 Task: Create a due date automation trigger when advanced on, on the monday of the week before a card is due add content with a name or a description not starting with resume at 11:00 AM.
Action: Mouse moved to (899, 279)
Screenshot: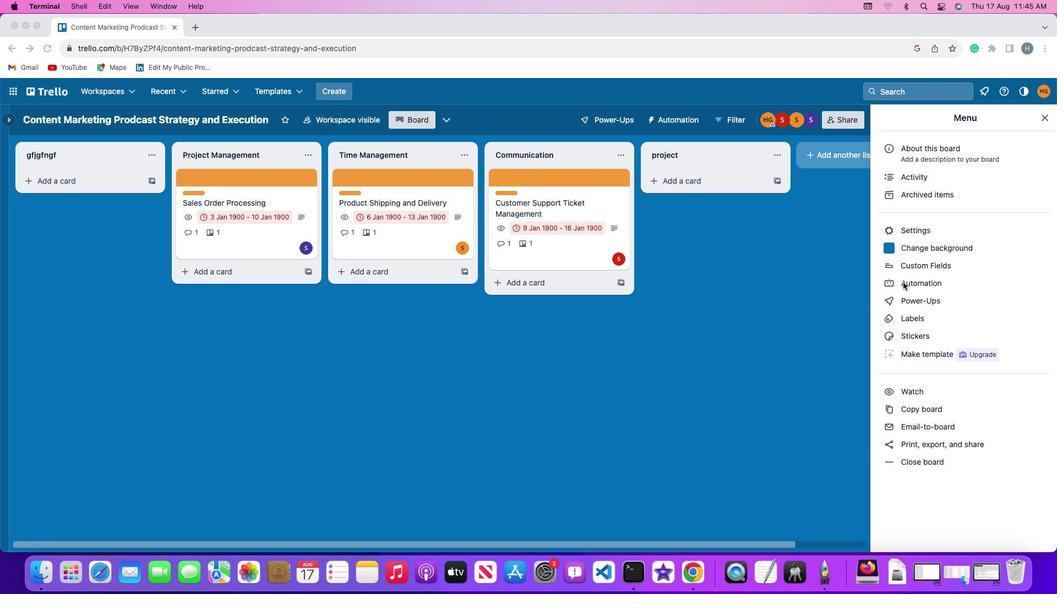 
Action: Mouse pressed left at (899, 279)
Screenshot: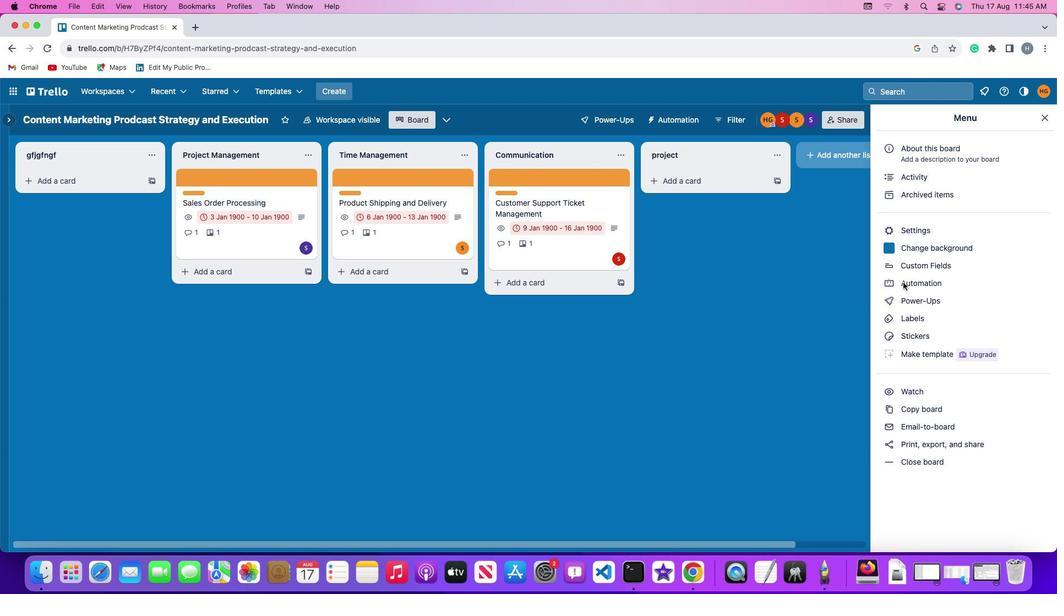 
Action: Mouse pressed left at (899, 279)
Screenshot: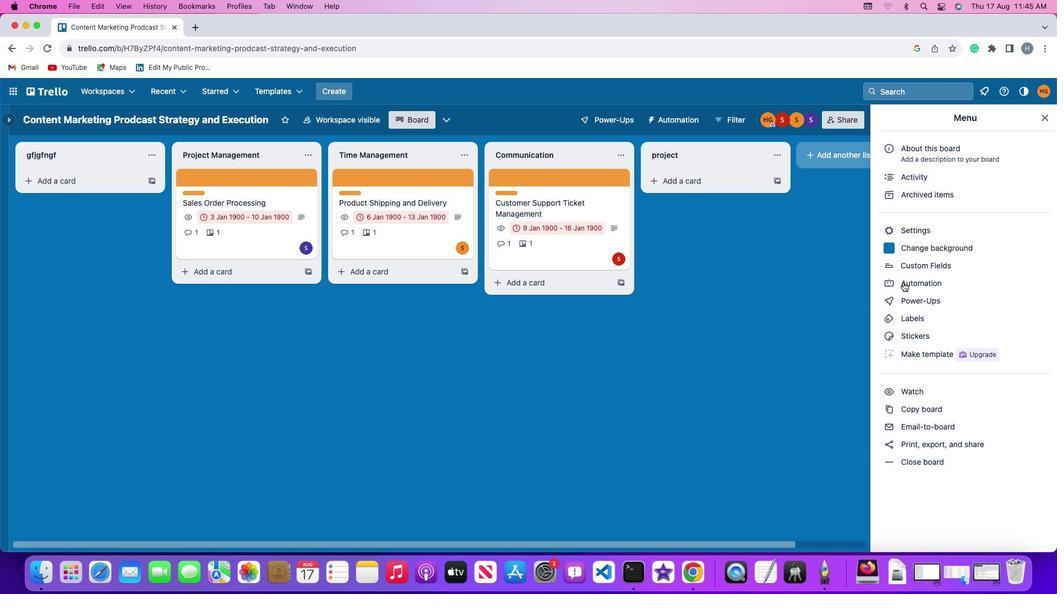 
Action: Mouse moved to (60, 258)
Screenshot: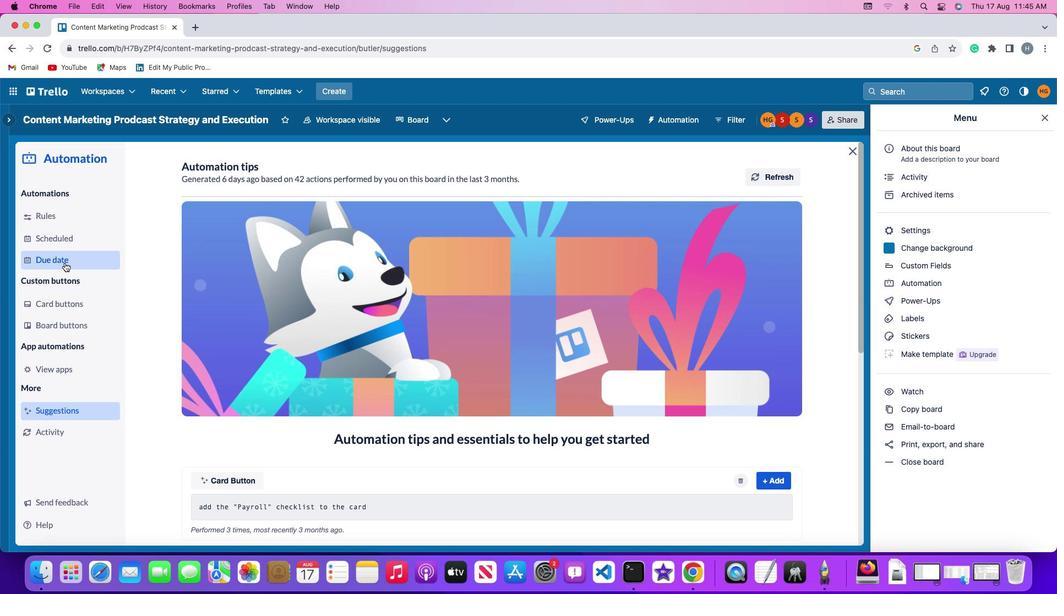 
Action: Mouse pressed left at (60, 258)
Screenshot: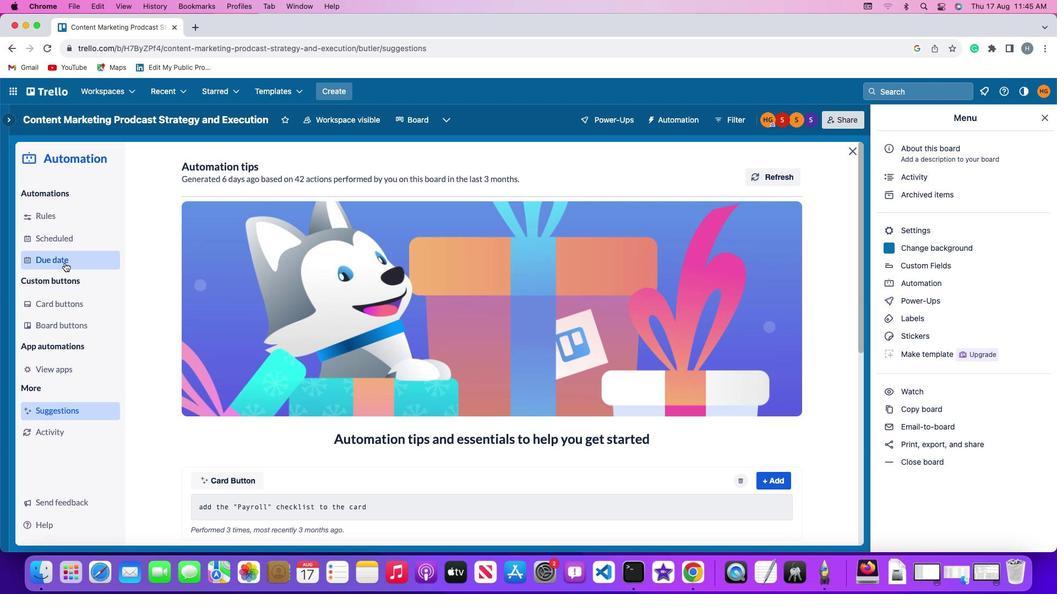 
Action: Mouse moved to (765, 166)
Screenshot: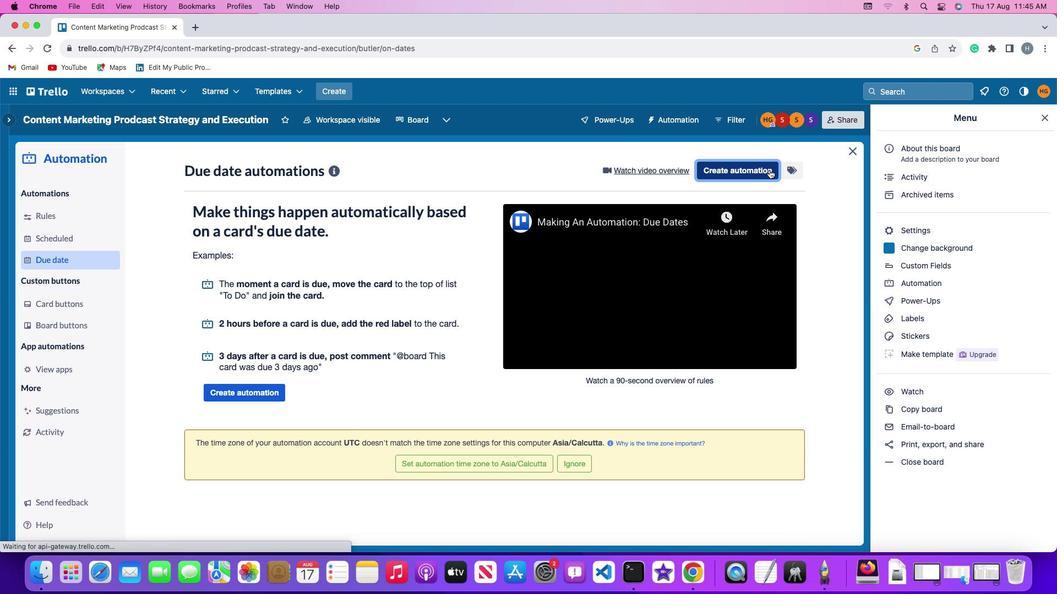 
Action: Mouse pressed left at (765, 166)
Screenshot: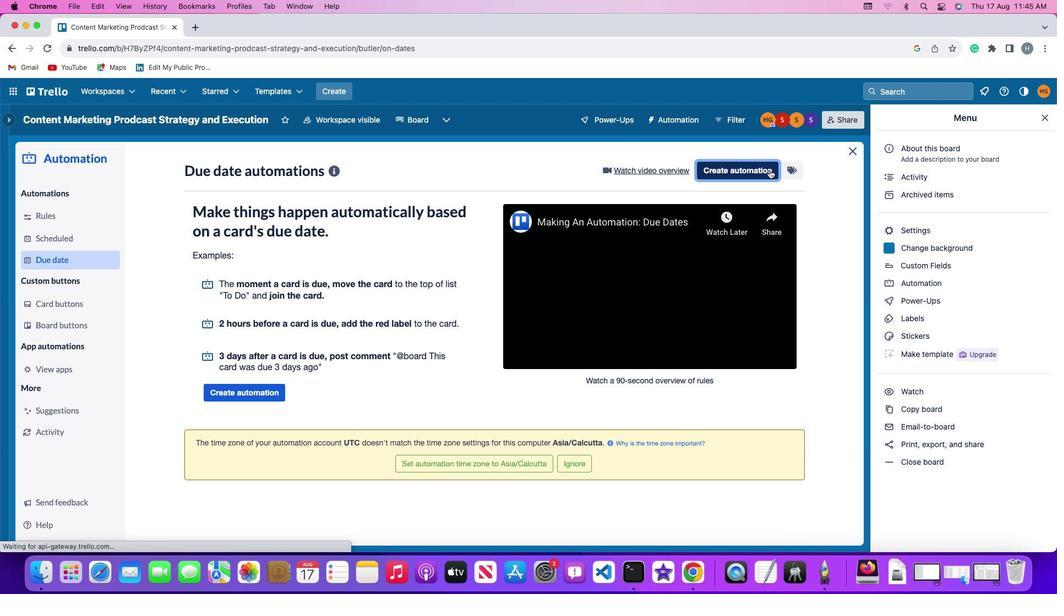 
Action: Mouse moved to (203, 269)
Screenshot: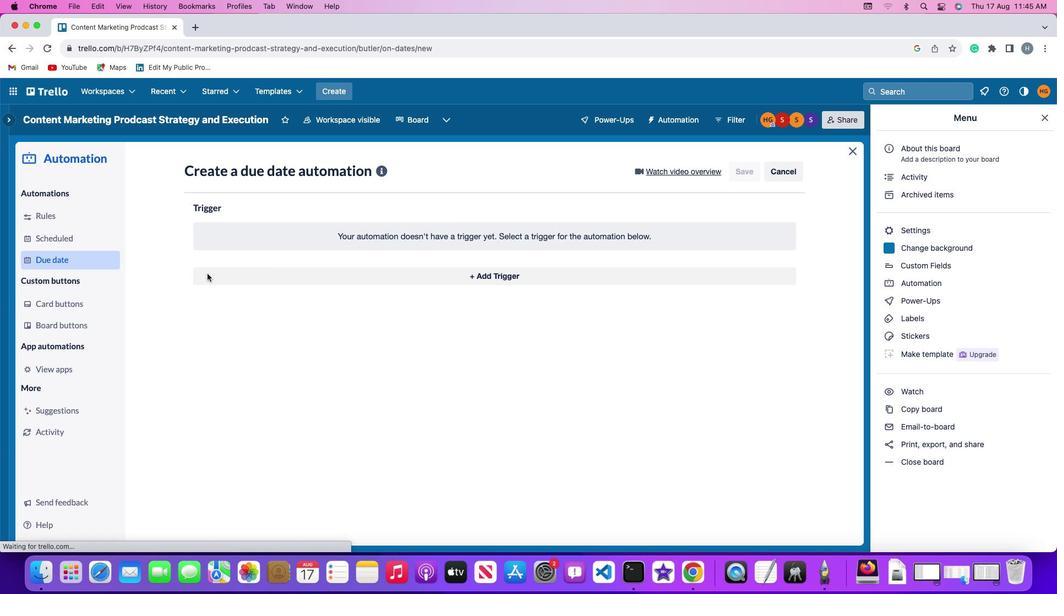 
Action: Mouse pressed left at (203, 269)
Screenshot: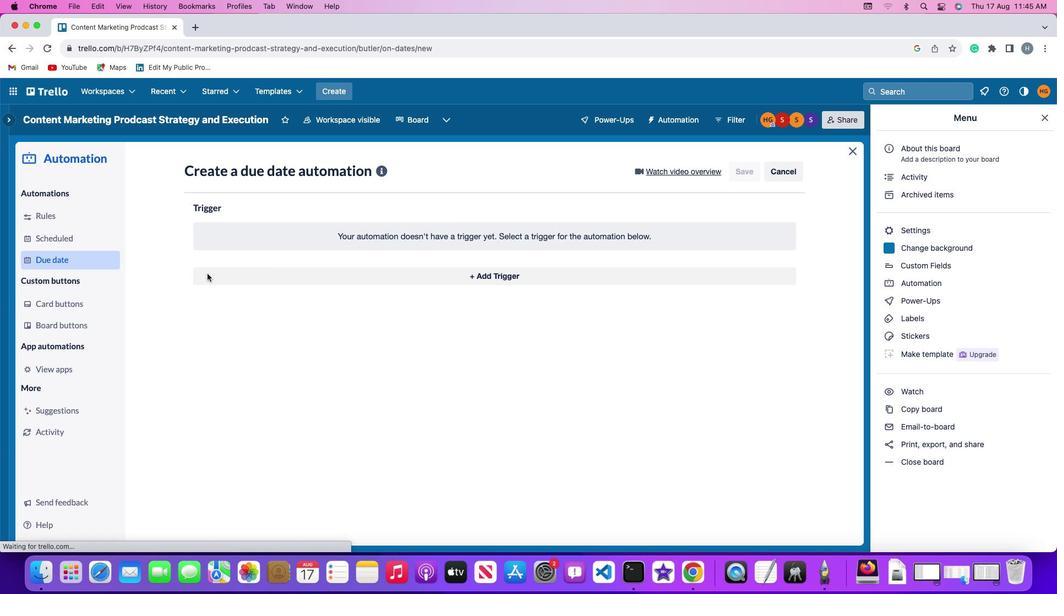 
Action: Mouse moved to (251, 477)
Screenshot: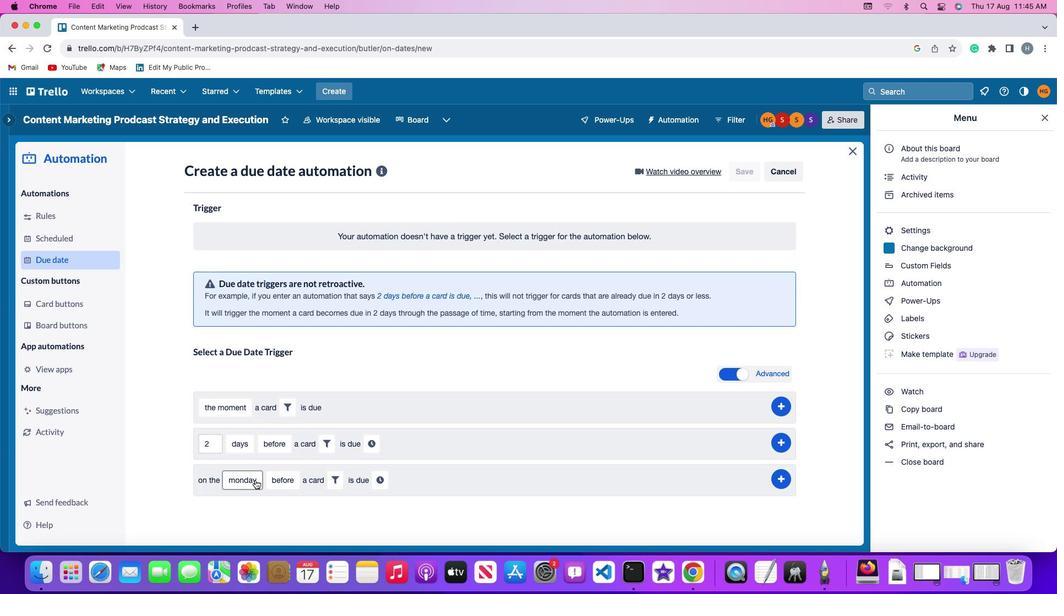 
Action: Mouse pressed left at (251, 477)
Screenshot: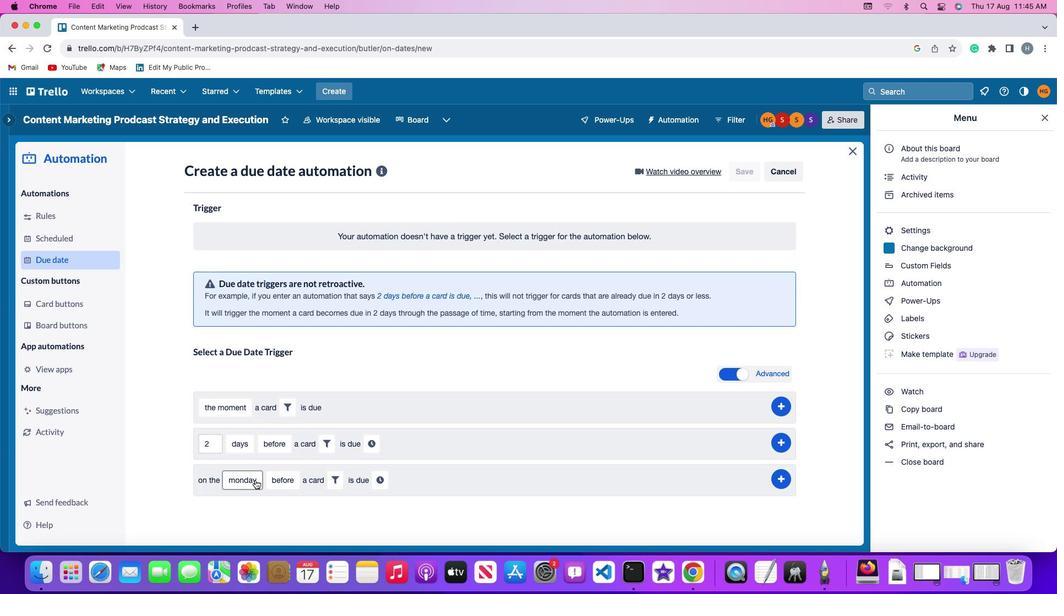
Action: Mouse moved to (257, 324)
Screenshot: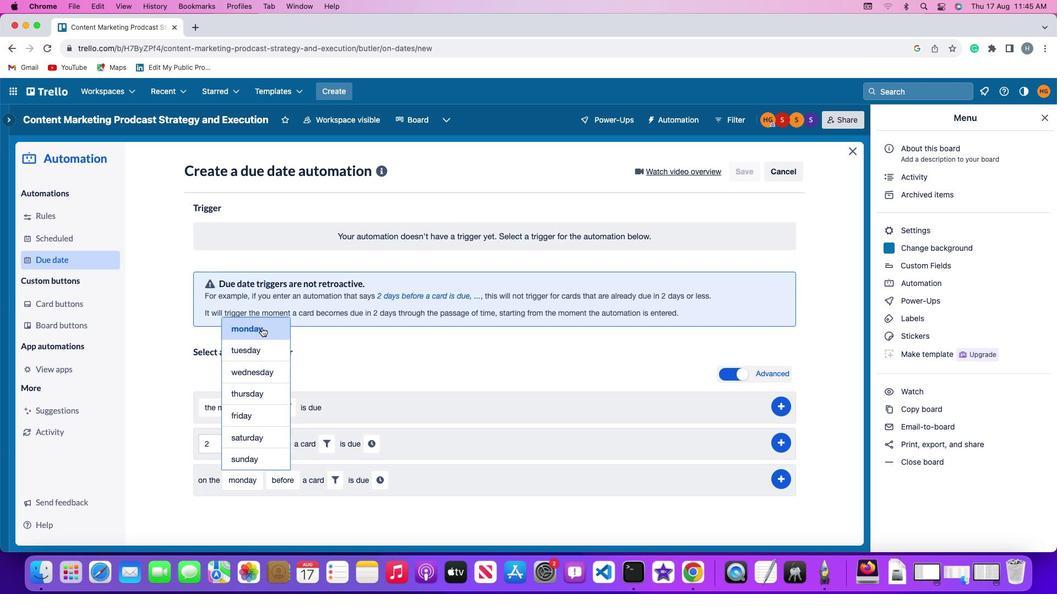 
Action: Mouse pressed left at (257, 324)
Screenshot: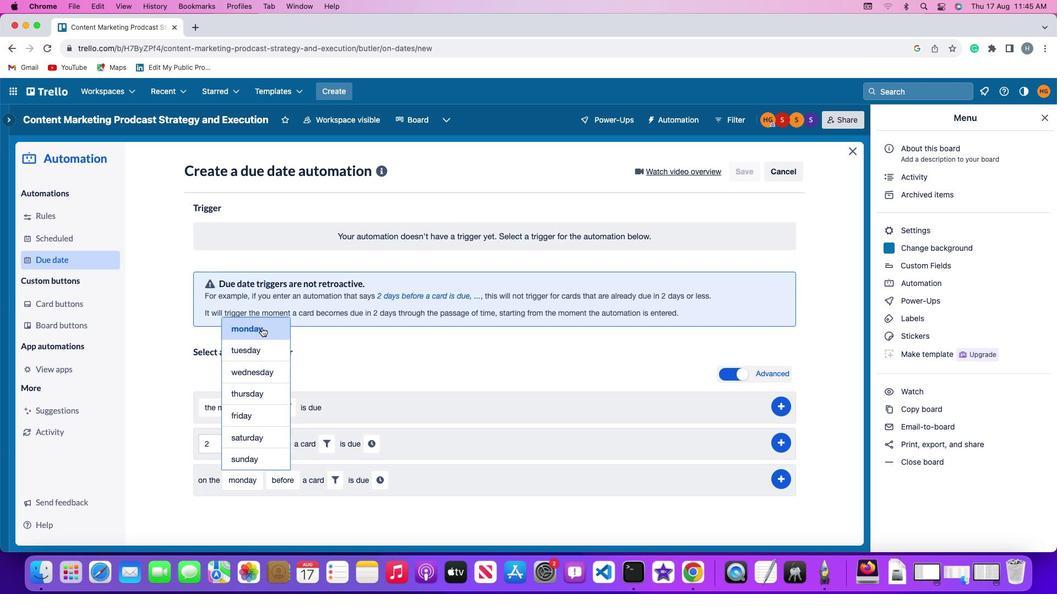 
Action: Mouse moved to (285, 481)
Screenshot: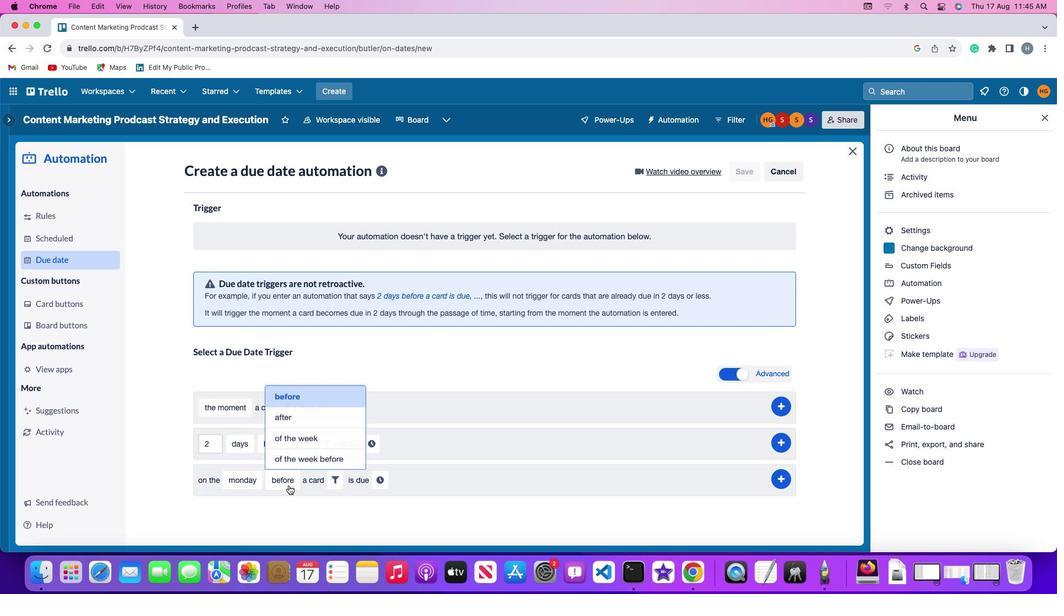 
Action: Mouse pressed left at (285, 481)
Screenshot: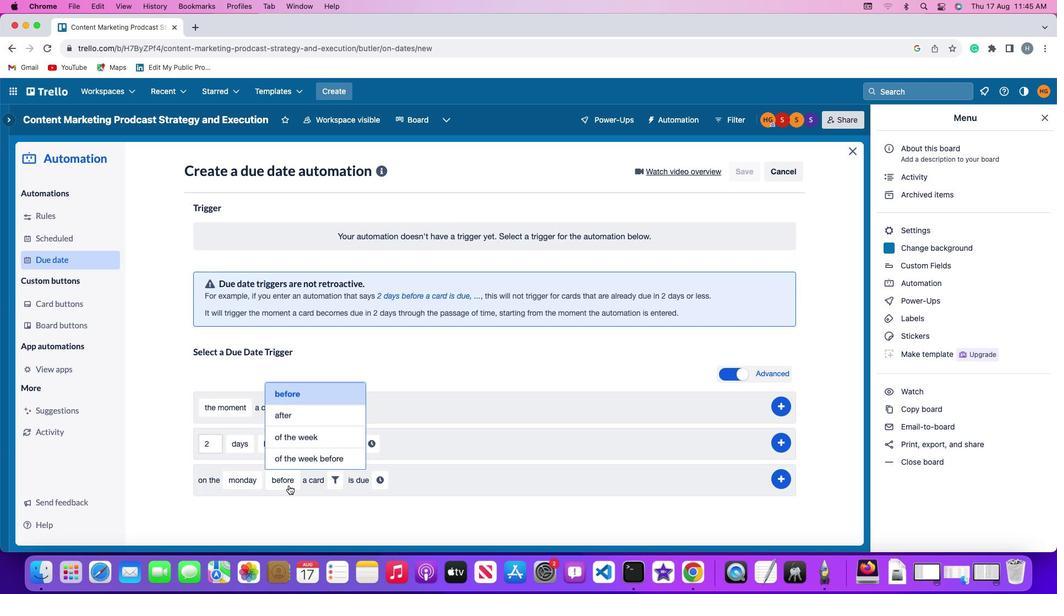 
Action: Mouse moved to (290, 453)
Screenshot: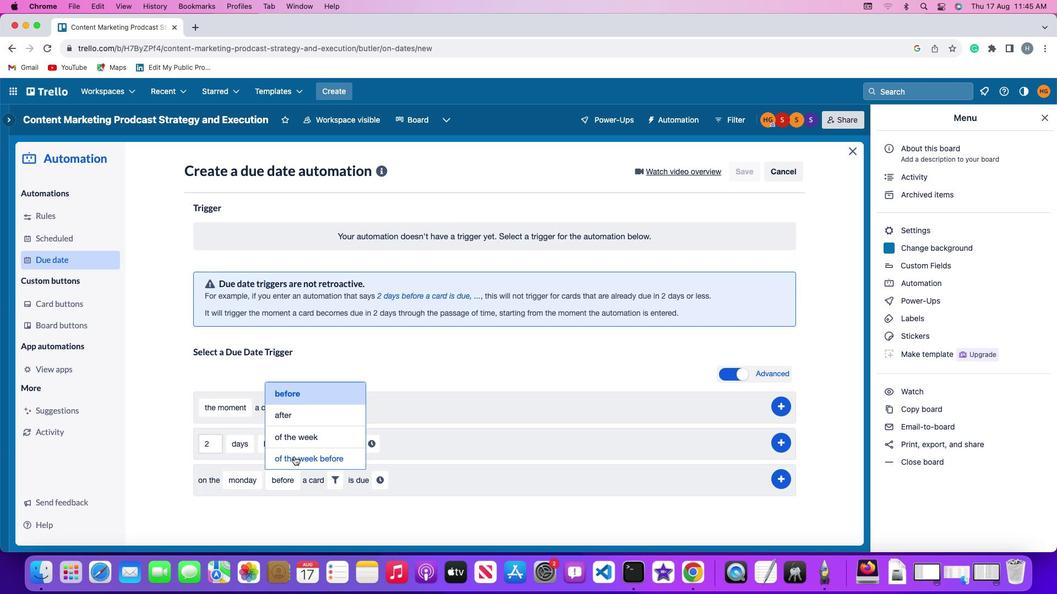 
Action: Mouse pressed left at (290, 453)
Screenshot: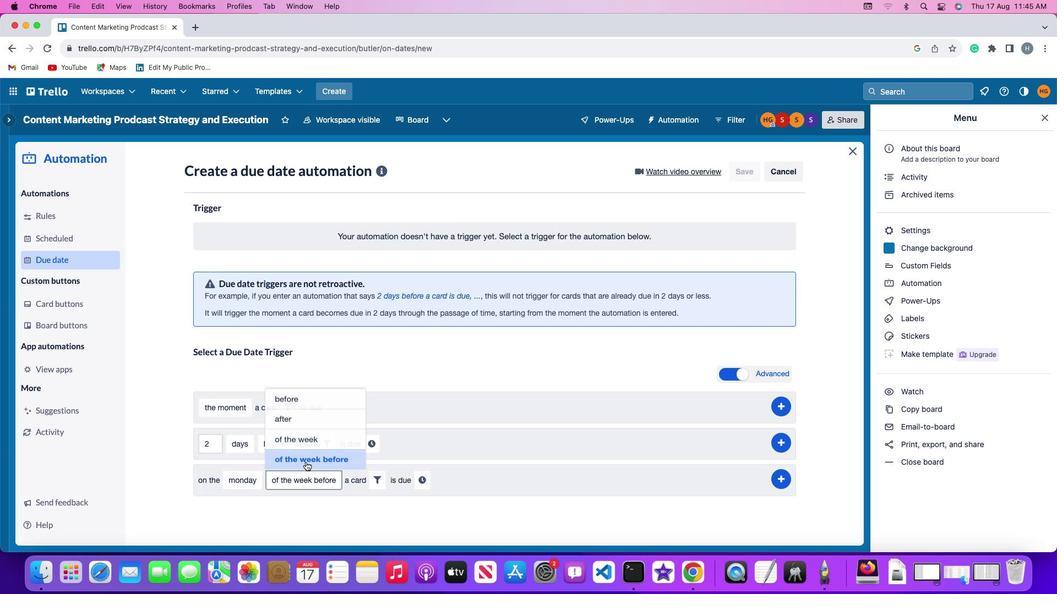 
Action: Mouse moved to (372, 475)
Screenshot: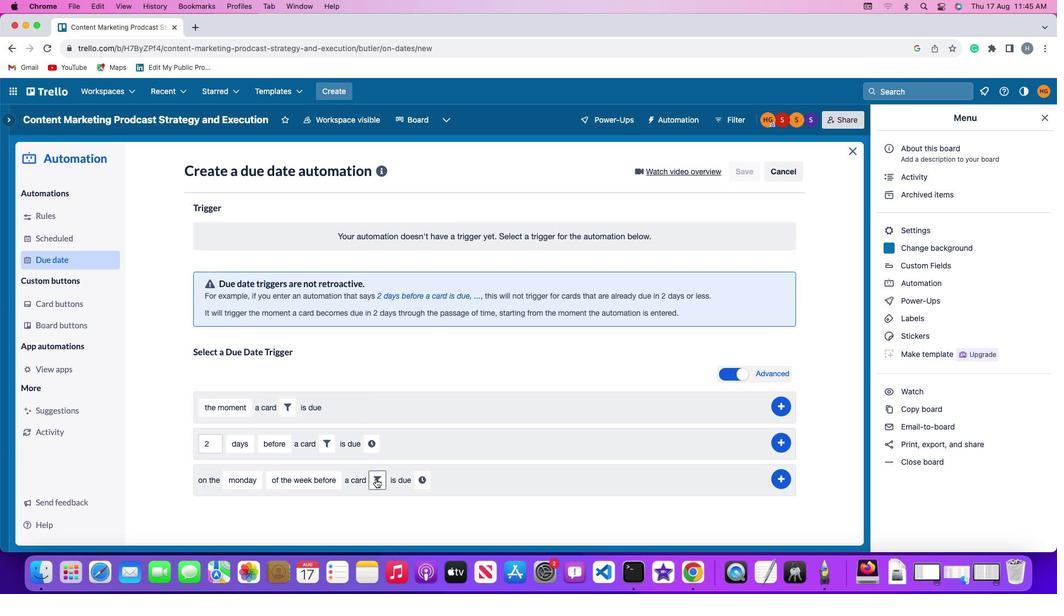 
Action: Mouse pressed left at (372, 475)
Screenshot: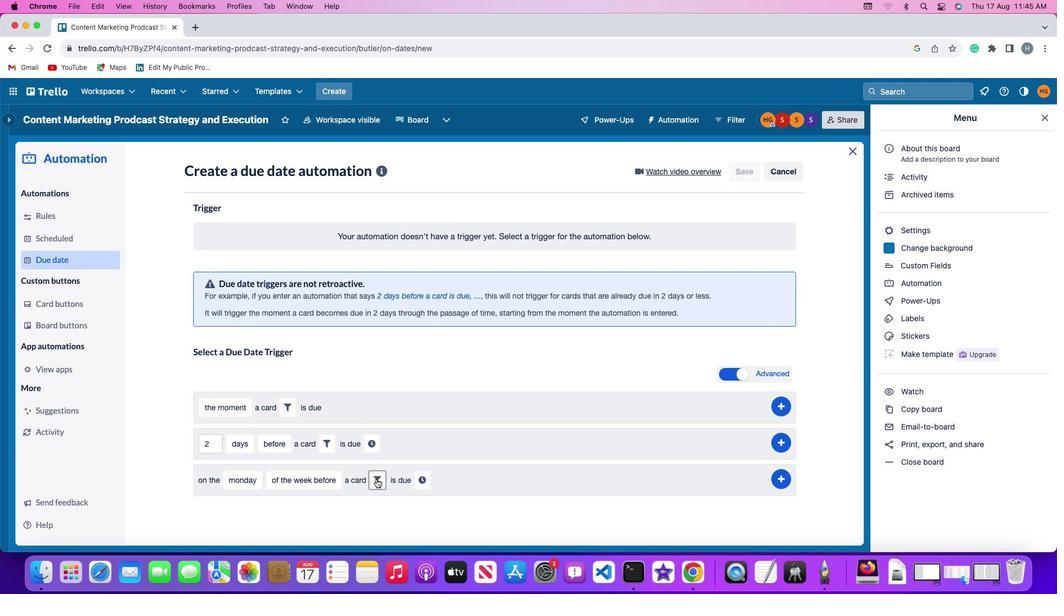 
Action: Mouse moved to (501, 510)
Screenshot: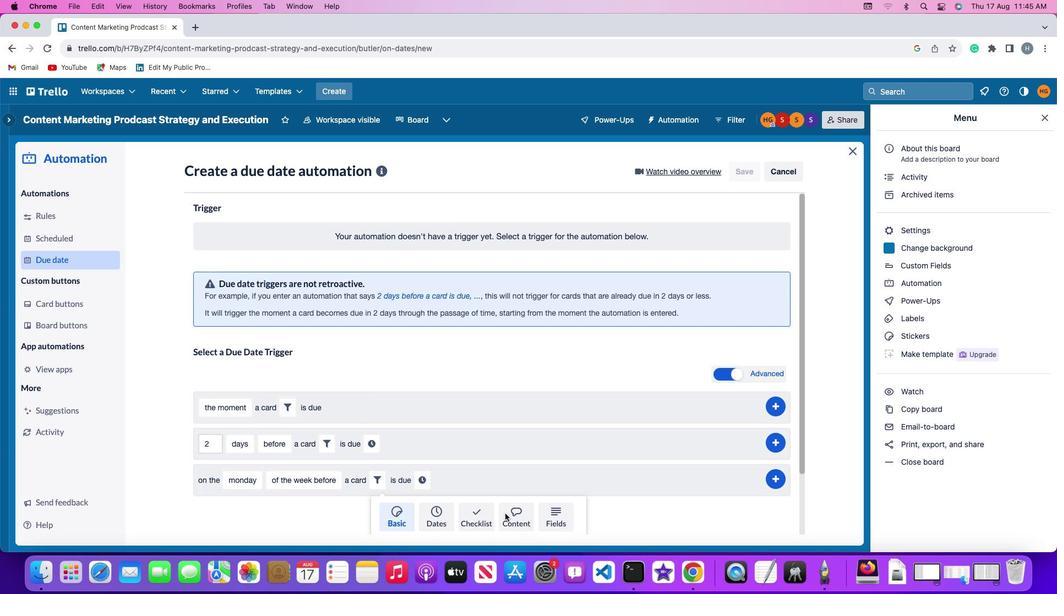 
Action: Mouse pressed left at (501, 510)
Screenshot: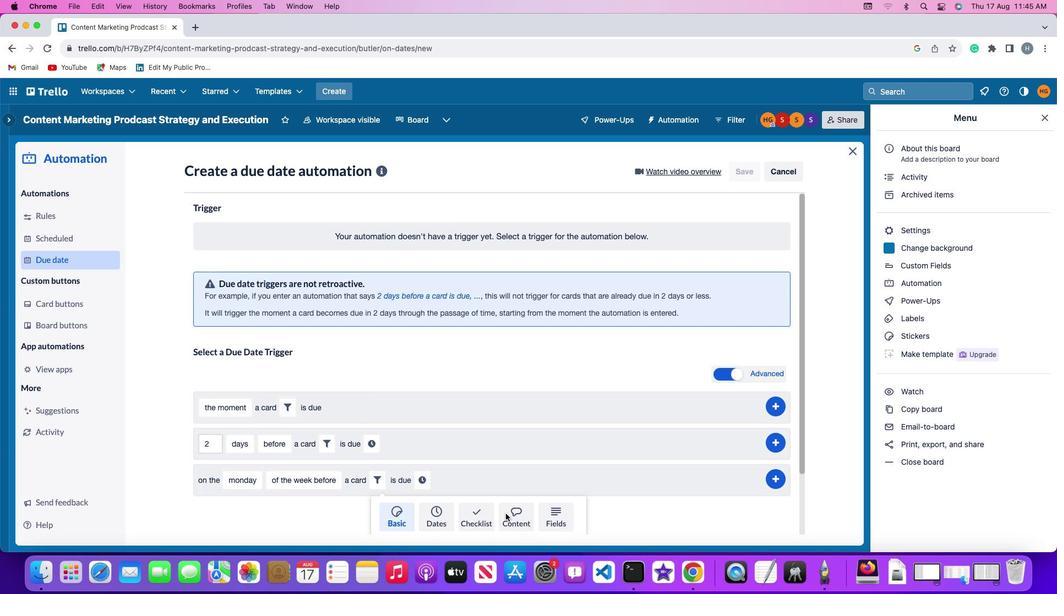 
Action: Mouse moved to (414, 507)
Screenshot: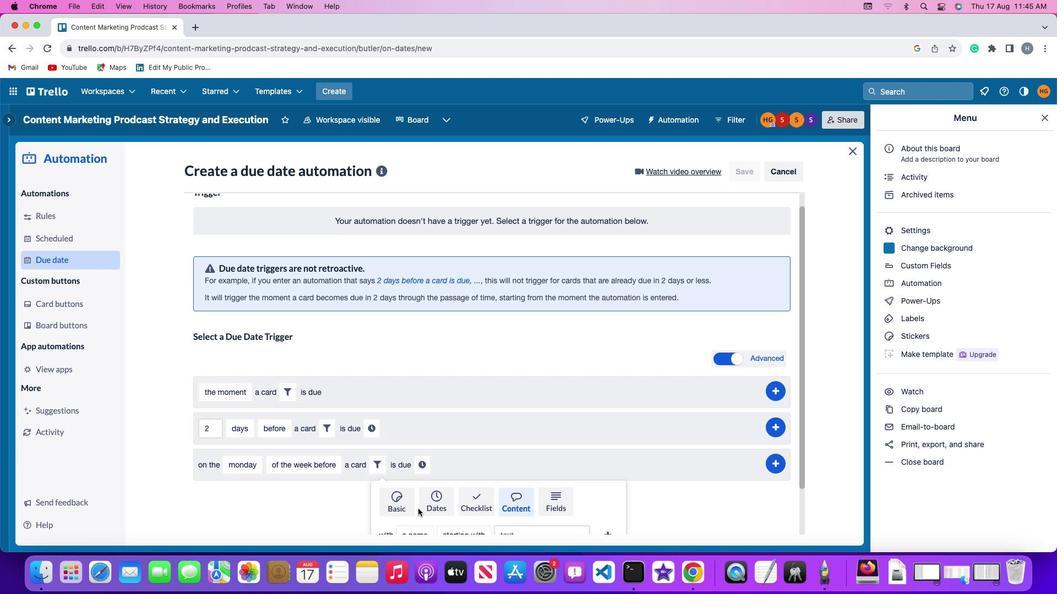 
Action: Mouse scrolled (414, 507) with delta (-3, -3)
Screenshot: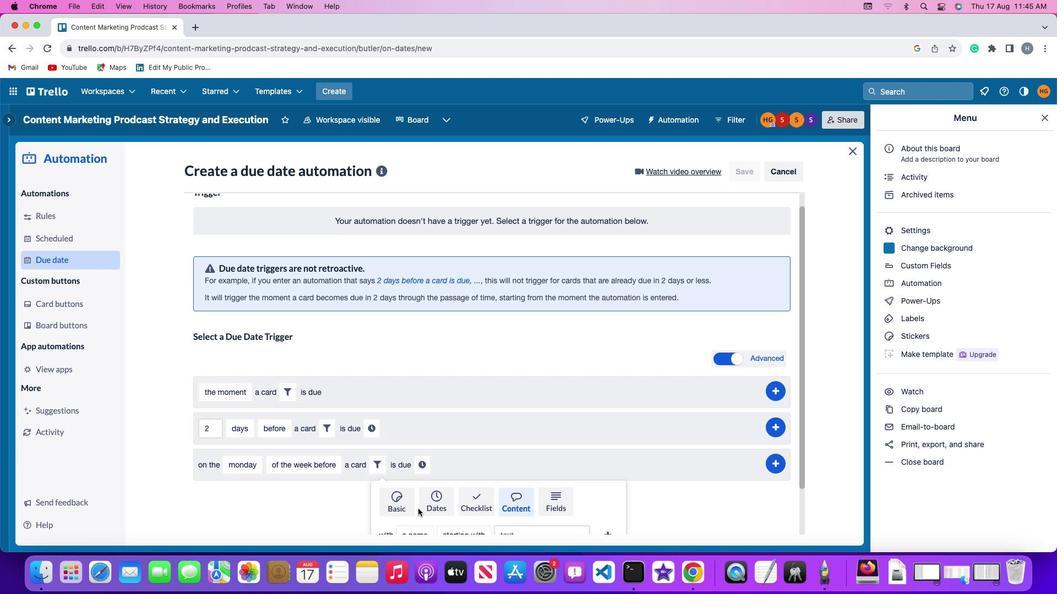 
Action: Mouse scrolled (414, 507) with delta (-3, -3)
Screenshot: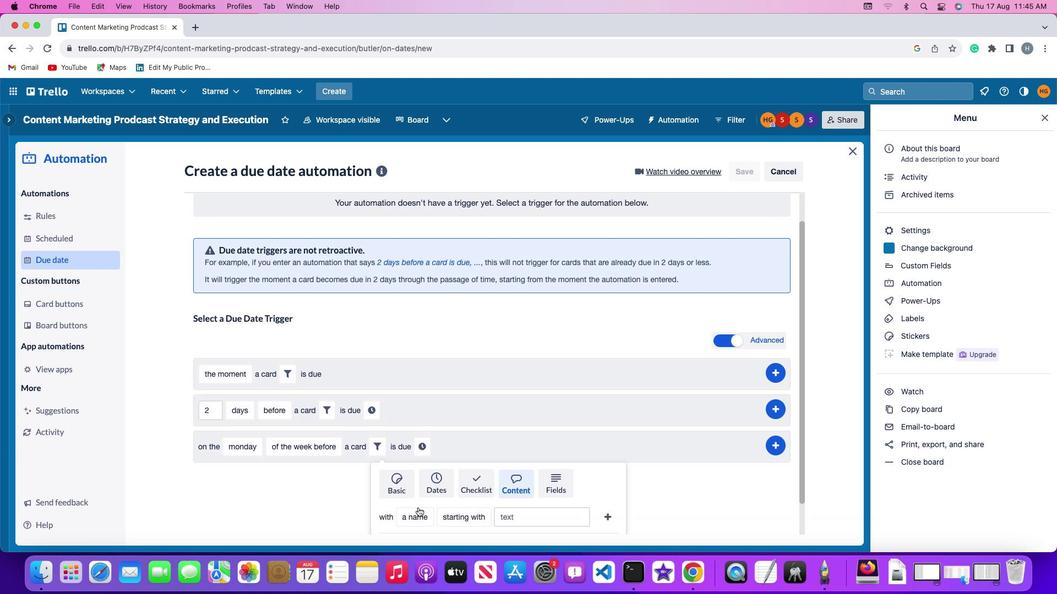 
Action: Mouse scrolled (414, 507) with delta (-3, -4)
Screenshot: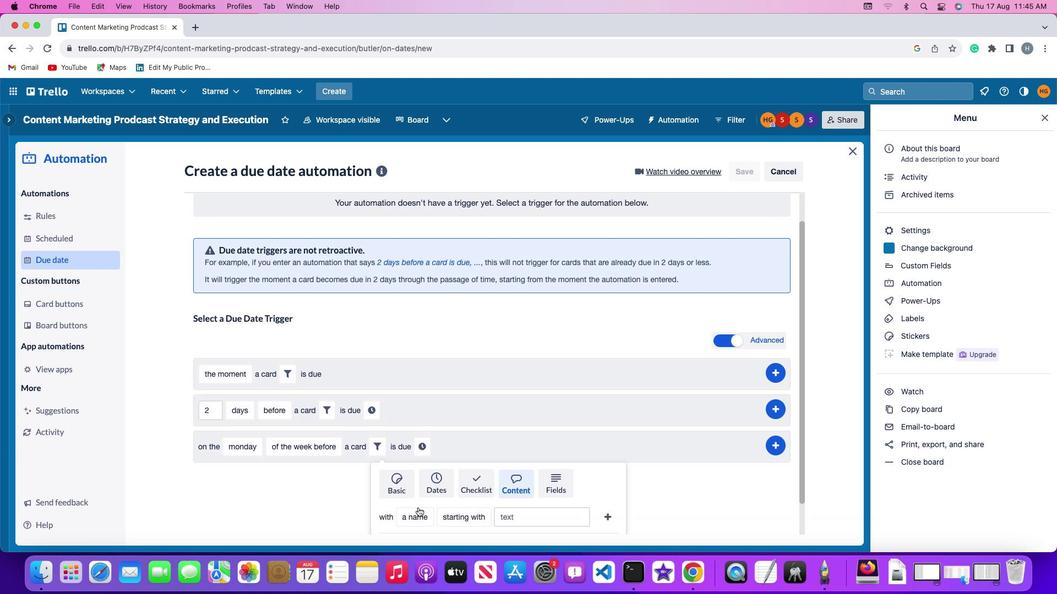 
Action: Mouse moved to (407, 479)
Screenshot: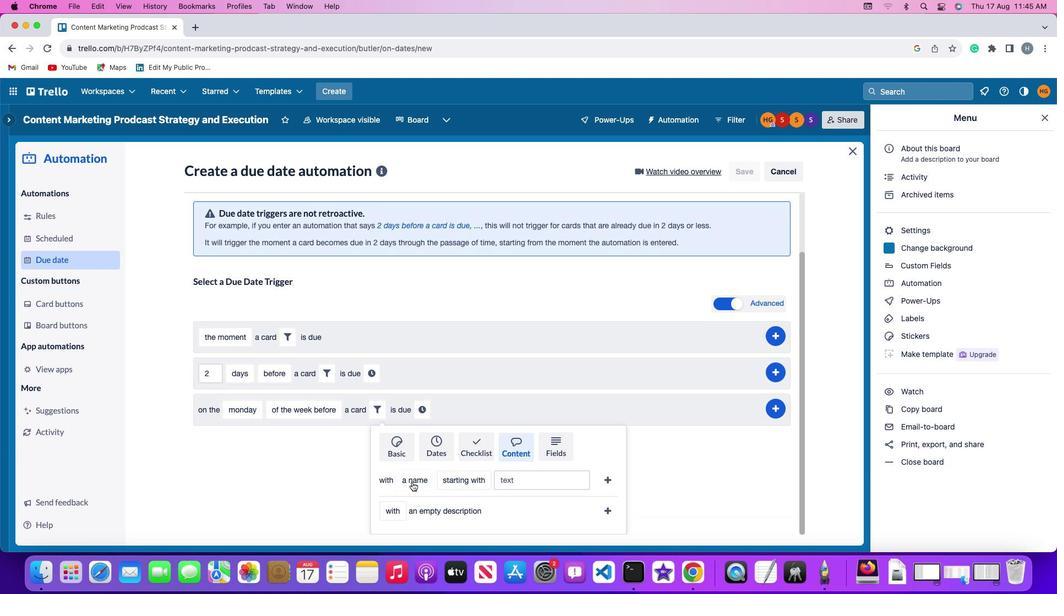 
Action: Mouse pressed left at (407, 479)
Screenshot: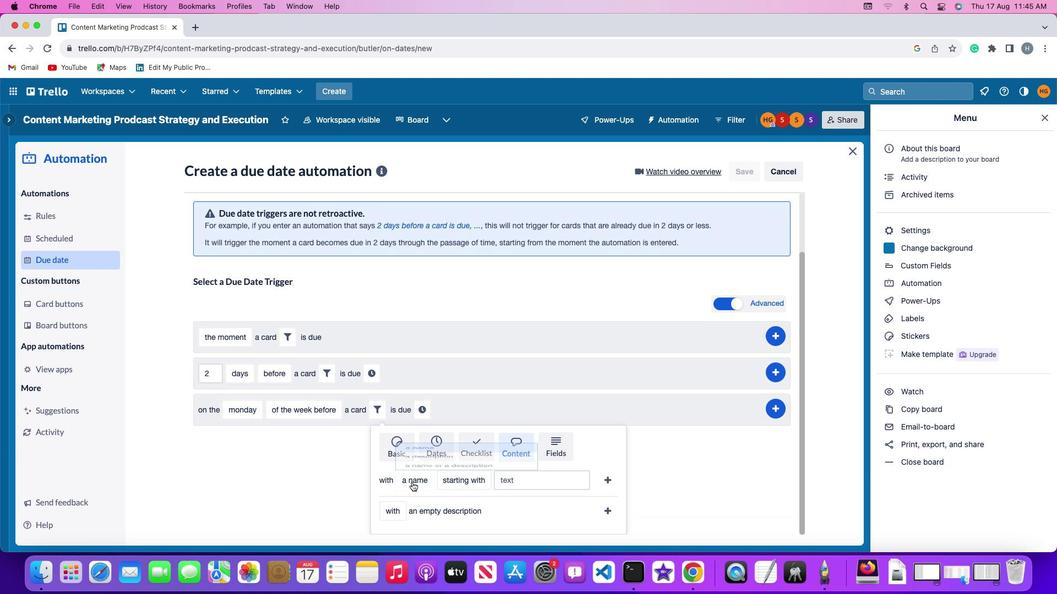 
Action: Mouse moved to (413, 458)
Screenshot: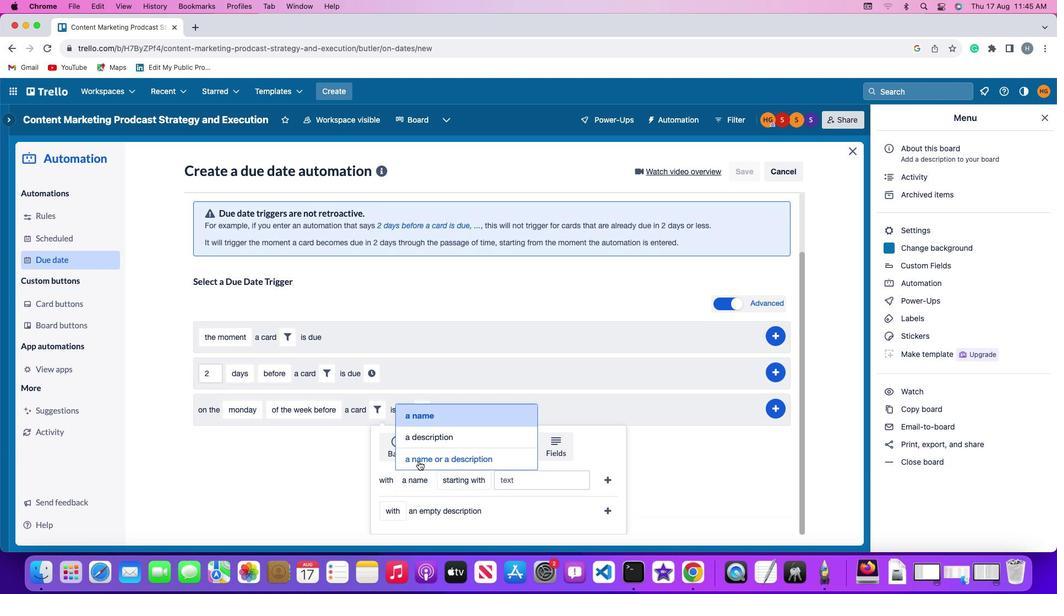 
Action: Mouse pressed left at (413, 458)
Screenshot: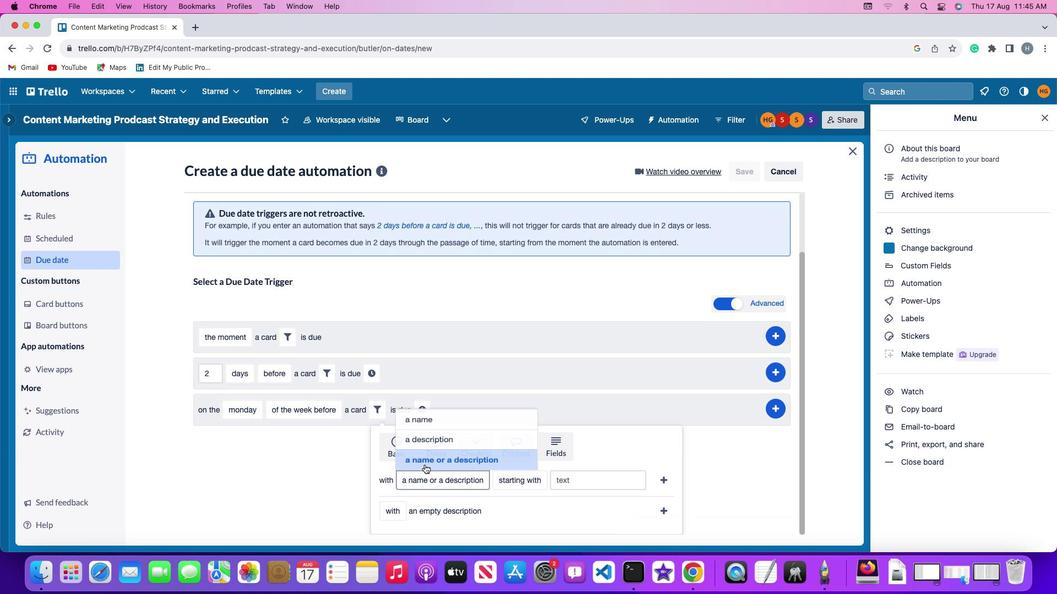 
Action: Mouse moved to (499, 477)
Screenshot: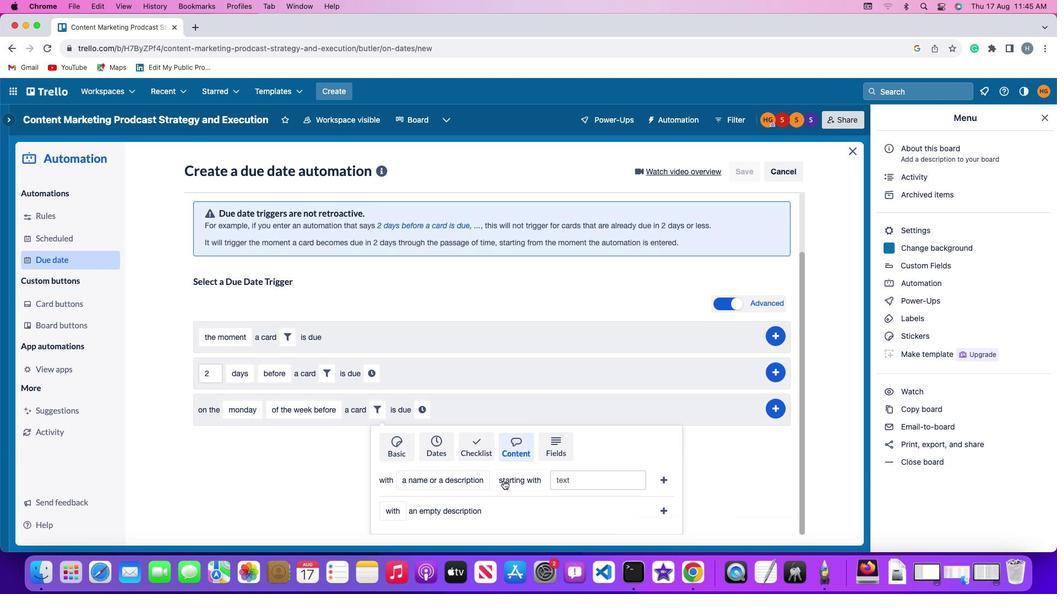 
Action: Mouse pressed left at (499, 477)
Screenshot: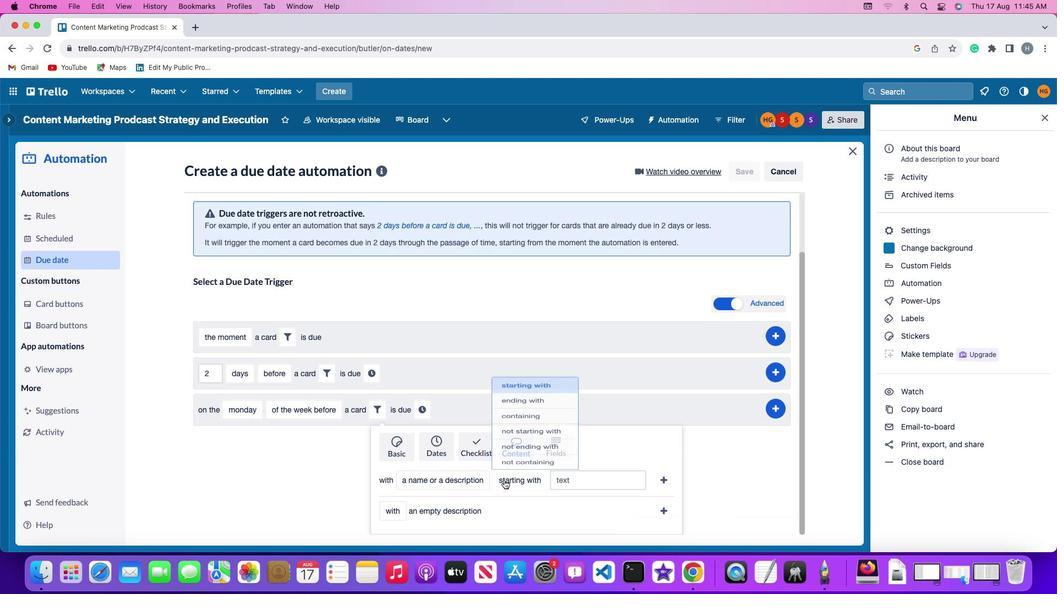 
Action: Mouse moved to (516, 412)
Screenshot: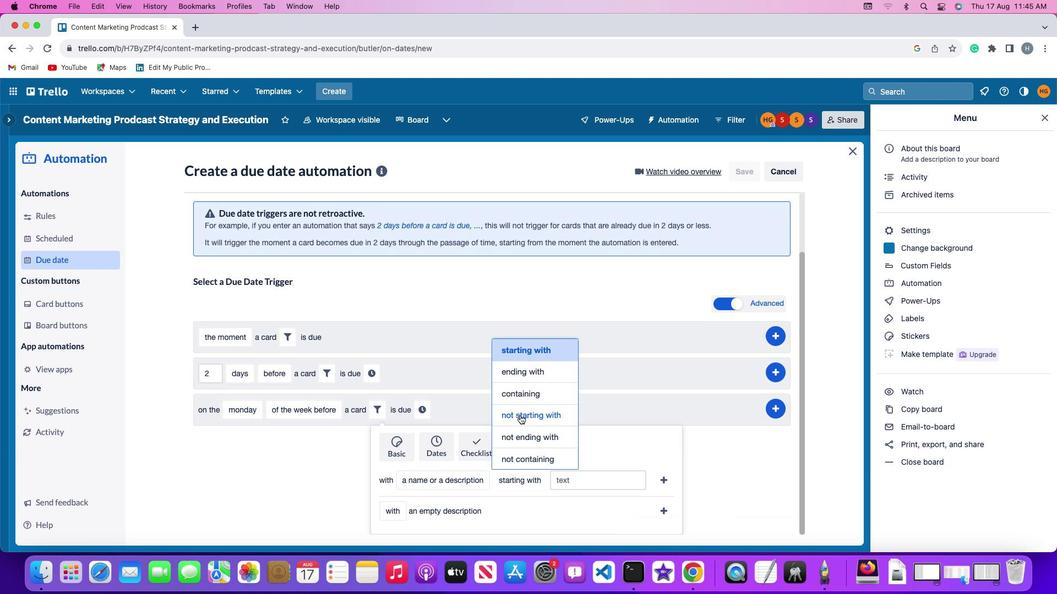 
Action: Mouse pressed left at (516, 412)
Screenshot: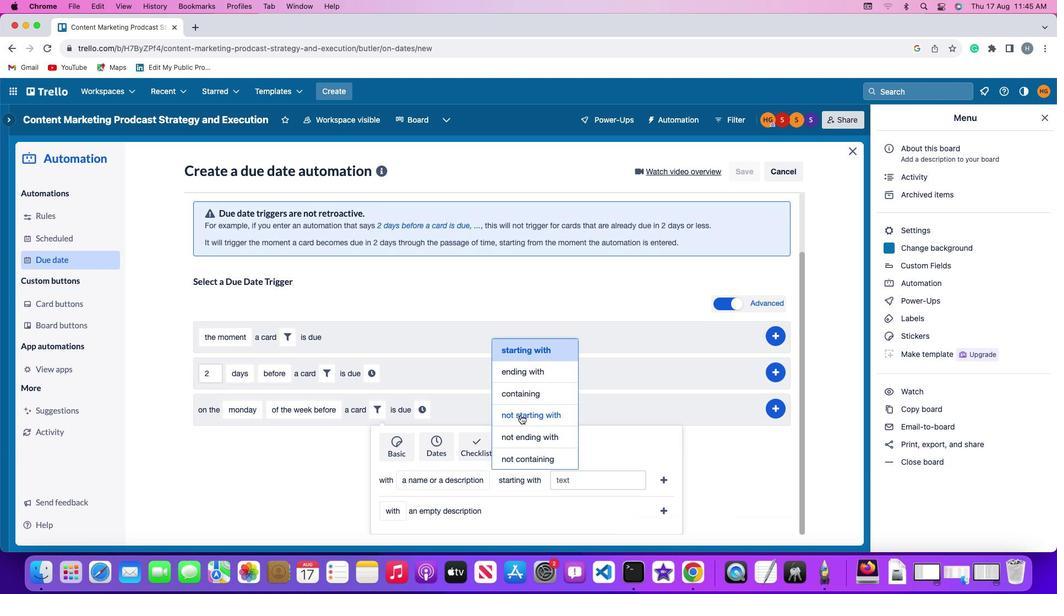 
Action: Mouse moved to (572, 478)
Screenshot: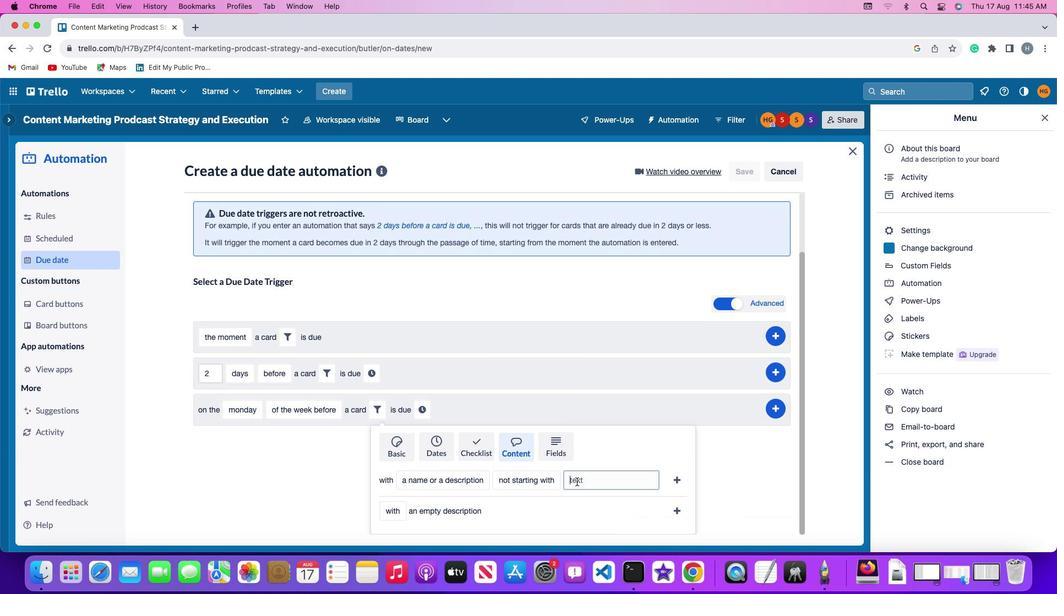 
Action: Mouse pressed left at (572, 478)
Screenshot: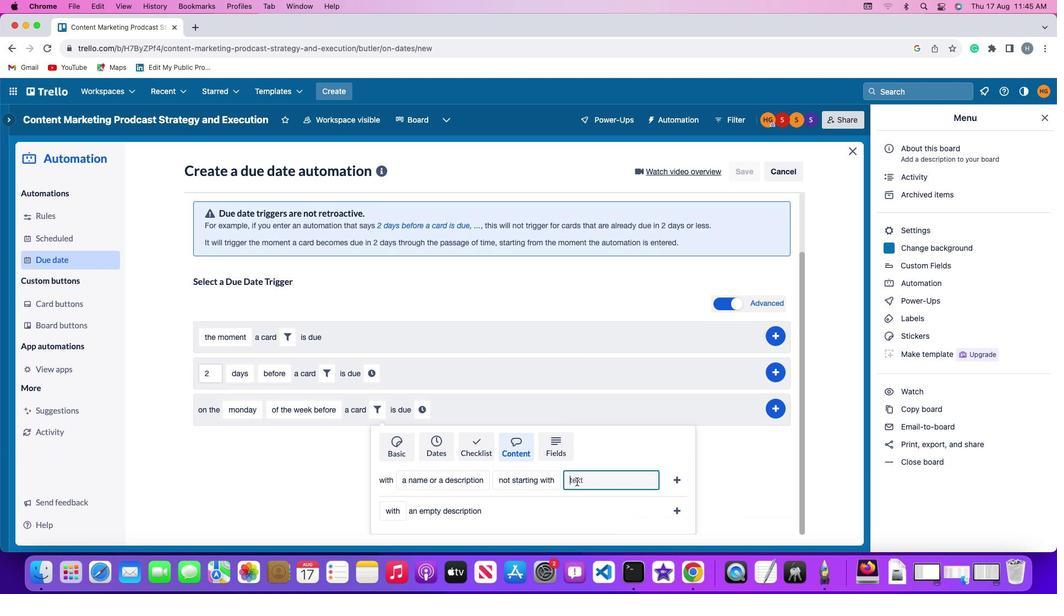 
Action: Key pressed 'r''e'
Screenshot: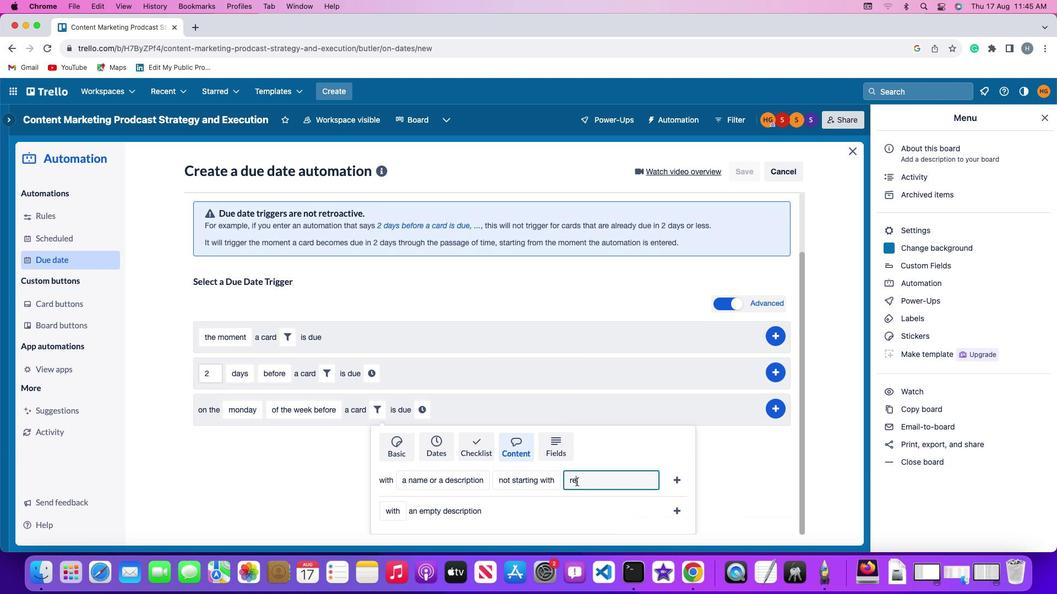 
Action: Mouse moved to (572, 478)
Screenshot: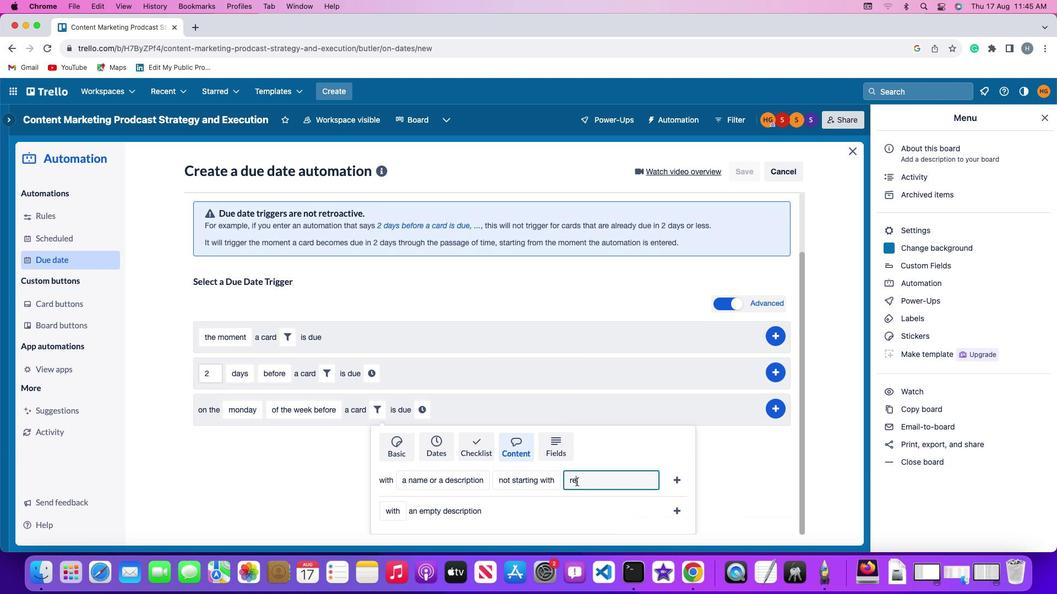 
Action: Key pressed 's''u''m''e'
Screenshot: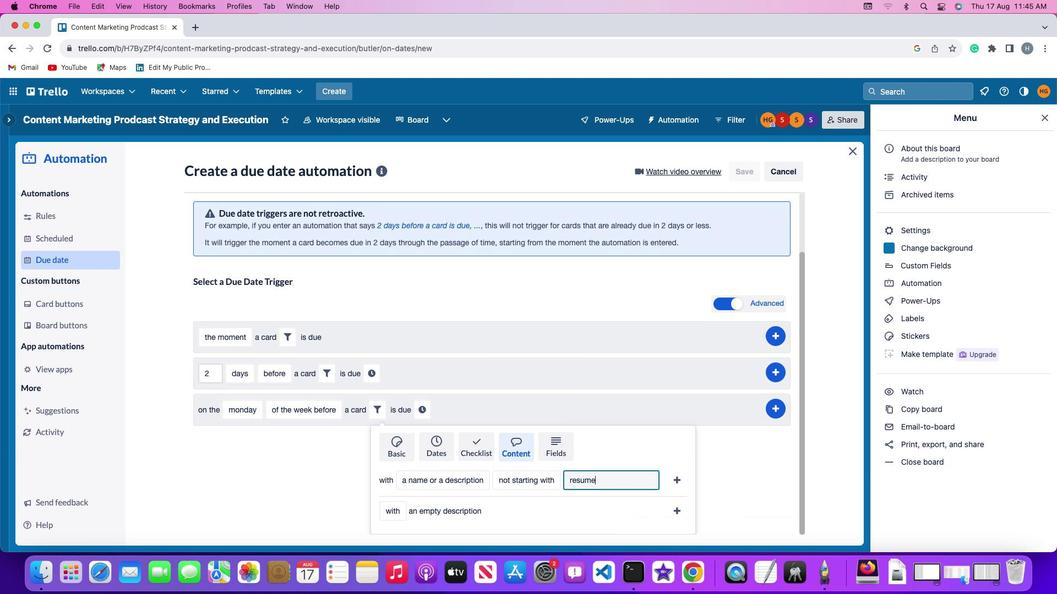 
Action: Mouse moved to (670, 473)
Screenshot: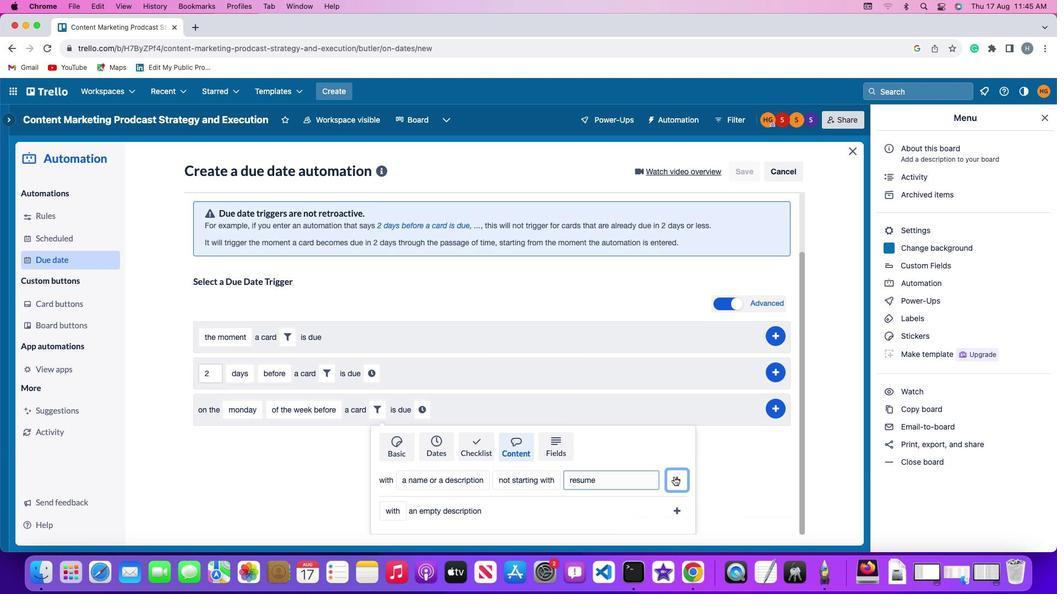 
Action: Mouse pressed left at (670, 473)
Screenshot: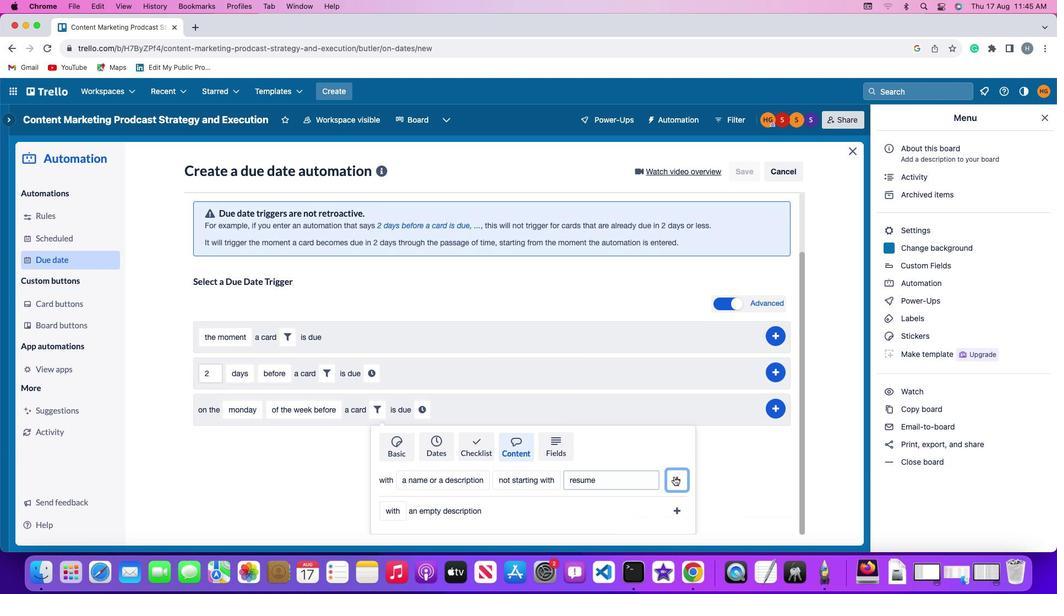 
Action: Mouse moved to (627, 472)
Screenshot: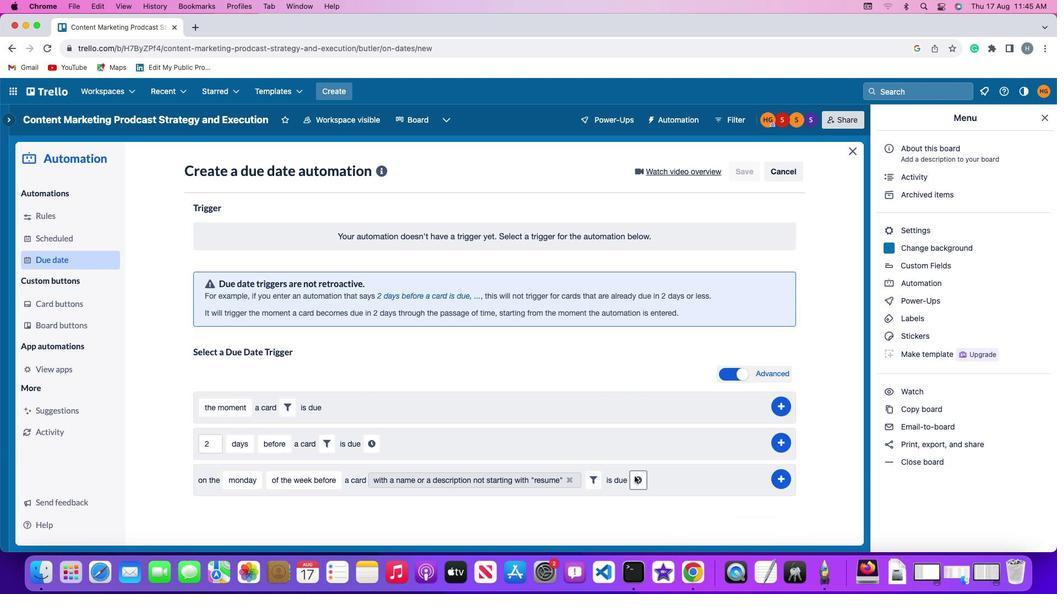 
Action: Mouse pressed left at (627, 472)
Screenshot: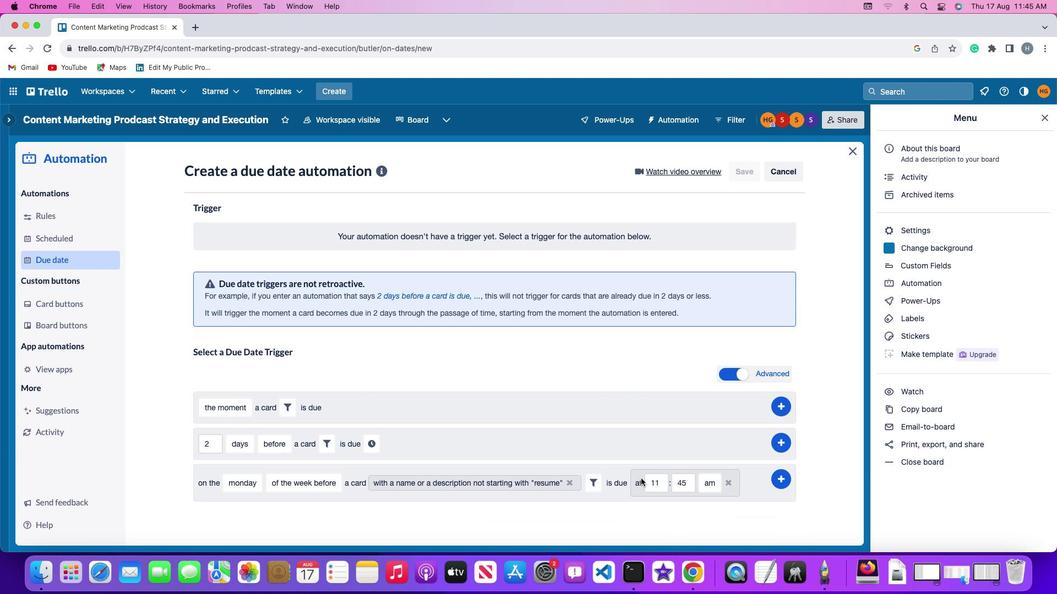 
Action: Mouse moved to (664, 480)
Screenshot: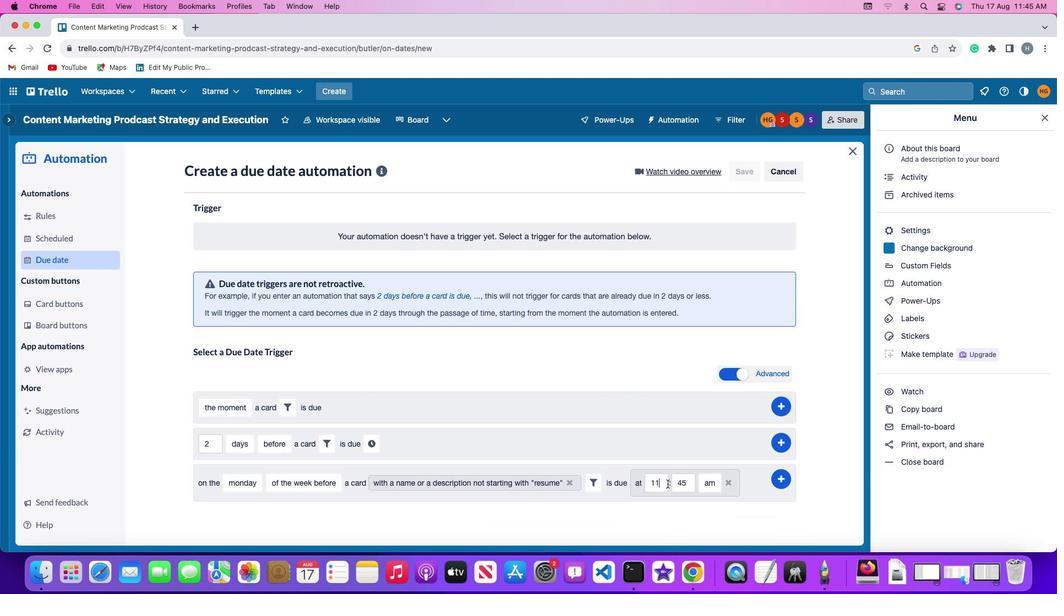
Action: Mouse pressed left at (664, 480)
Screenshot: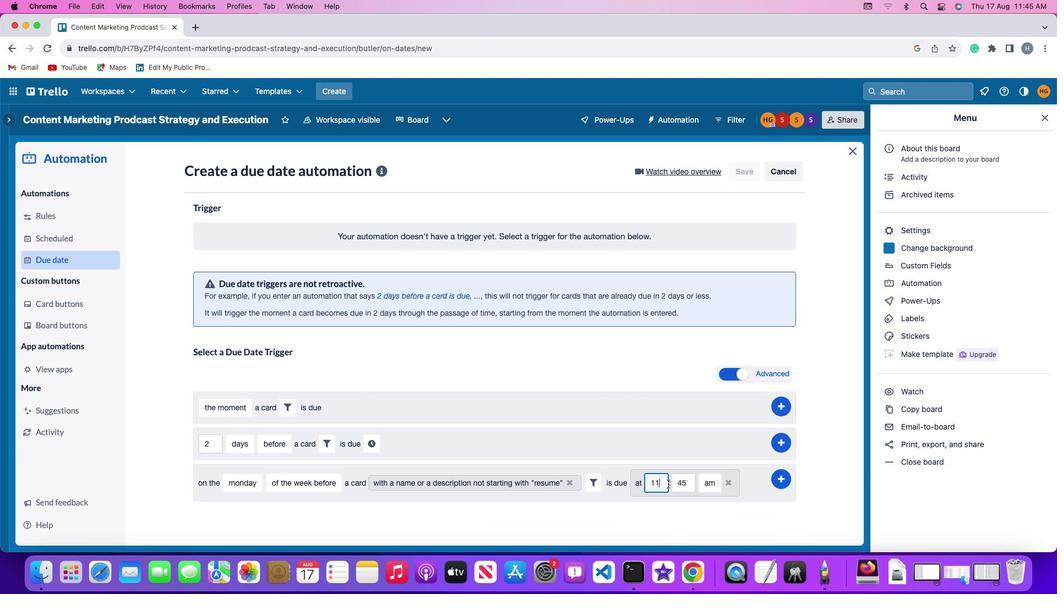 
Action: Mouse moved to (664, 480)
Screenshot: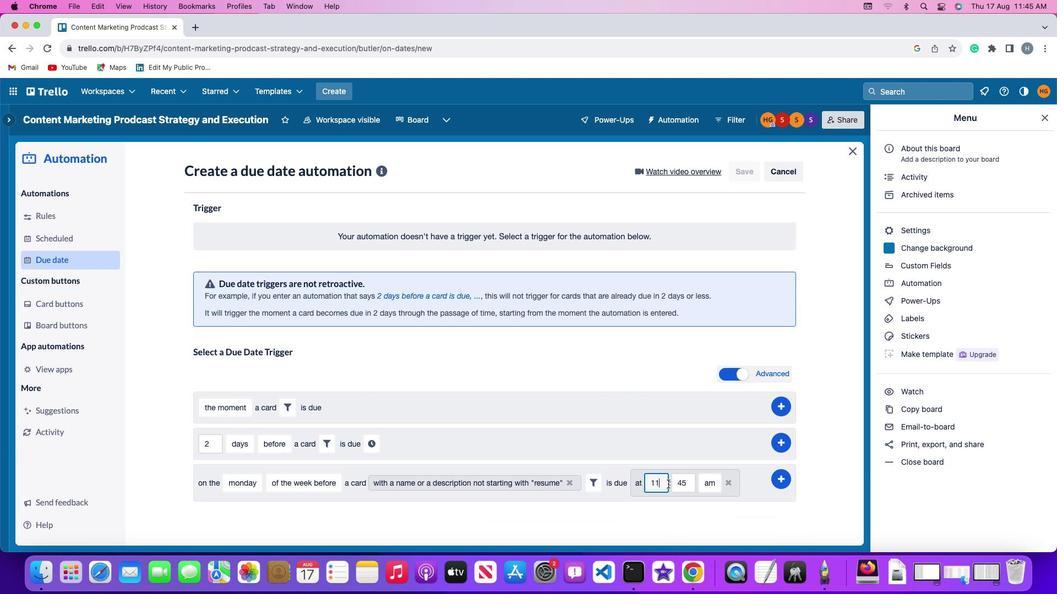 
Action: Key pressed Key.backspace'1'
Screenshot: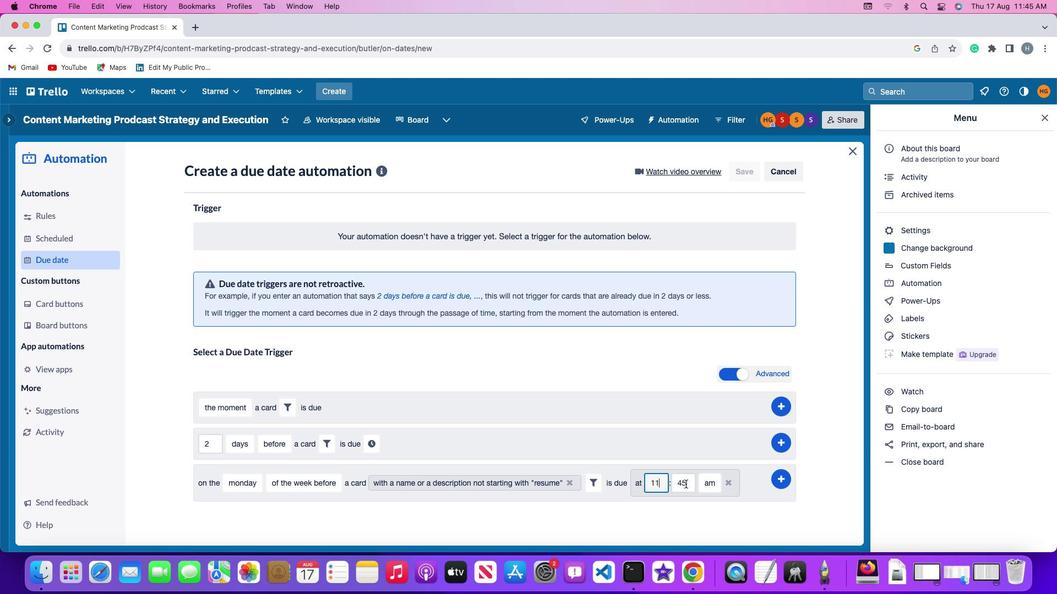 
Action: Mouse moved to (685, 479)
Screenshot: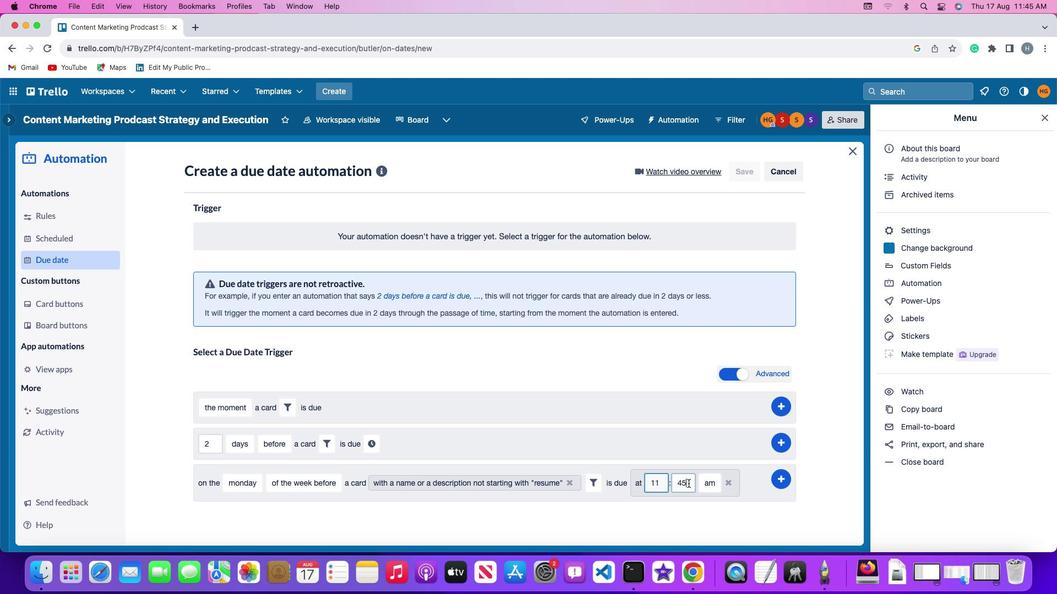 
Action: Mouse pressed left at (685, 479)
Screenshot: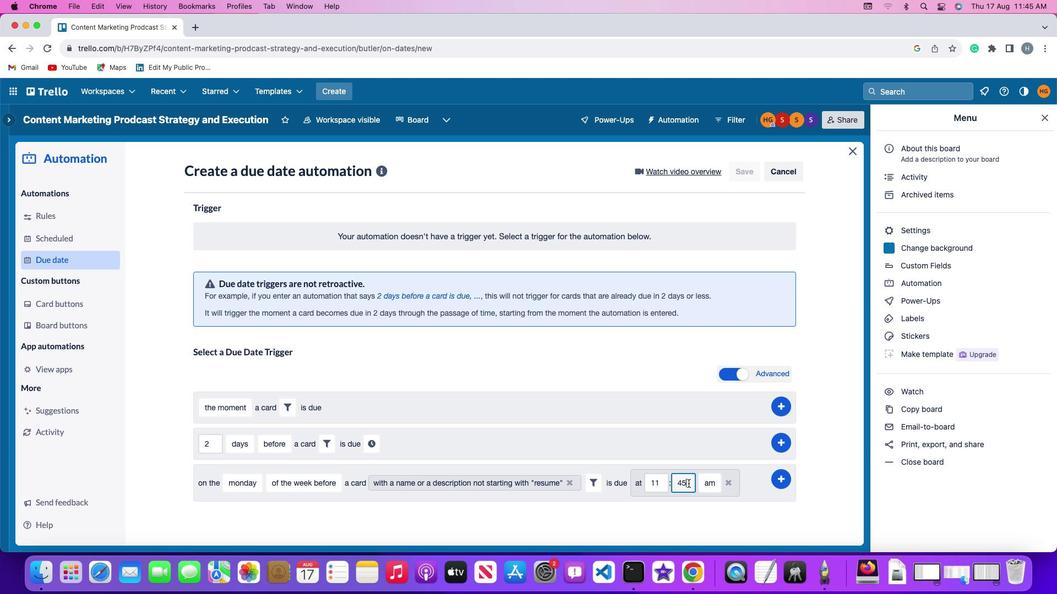 
Action: Key pressed Key.backspaceKey.backspace'0''0'
Screenshot: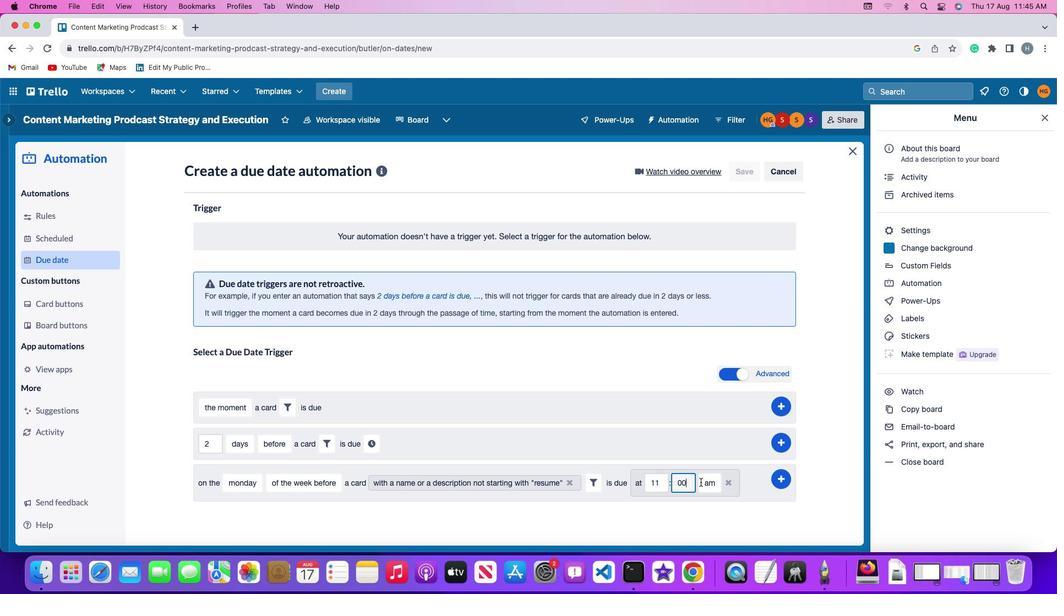 
Action: Mouse moved to (705, 479)
Screenshot: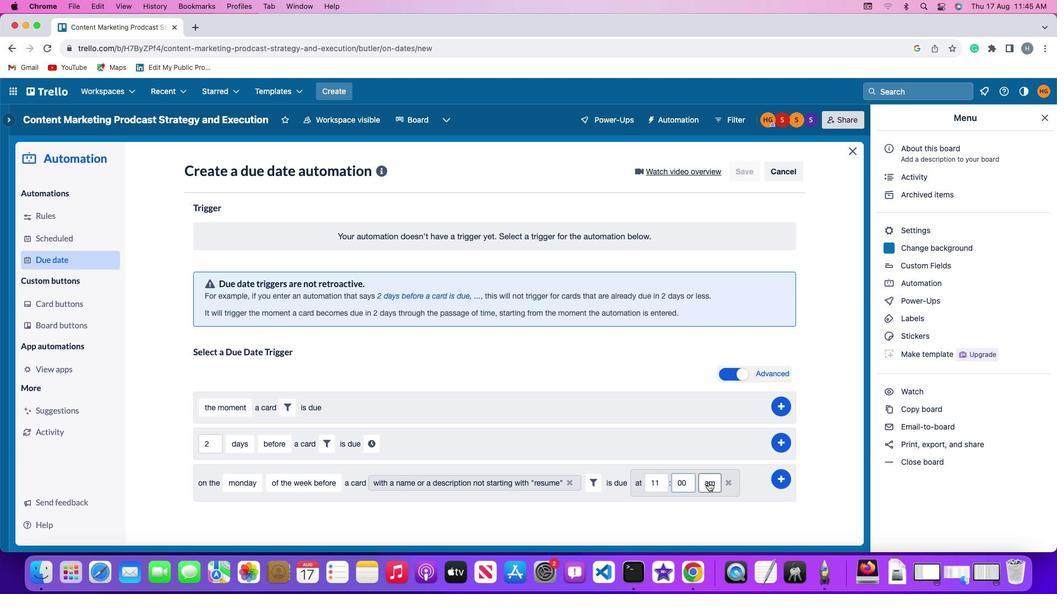 
Action: Mouse pressed left at (705, 479)
Screenshot: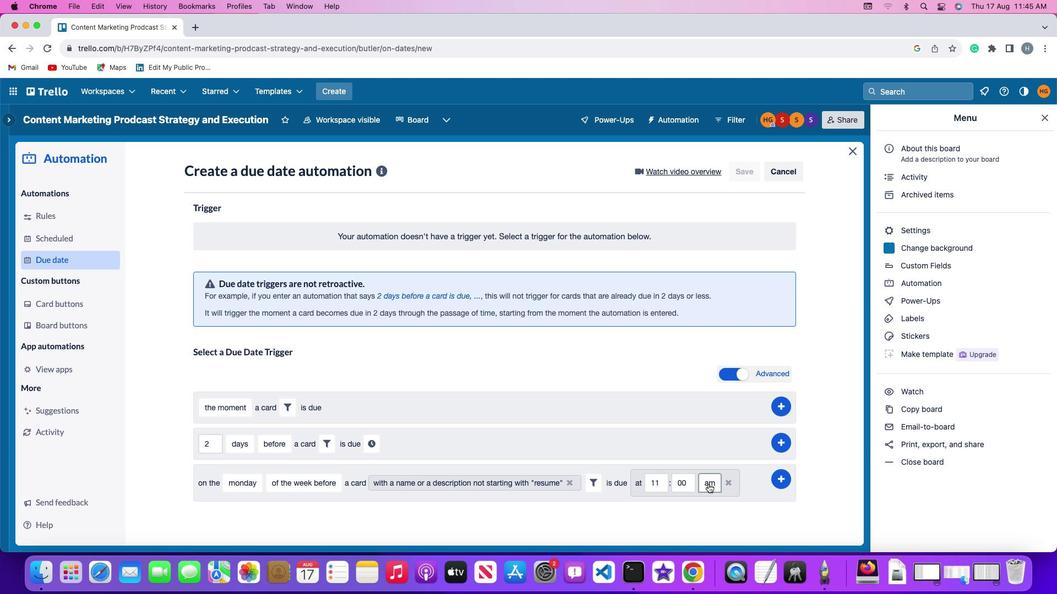 
Action: Mouse moved to (703, 495)
Screenshot: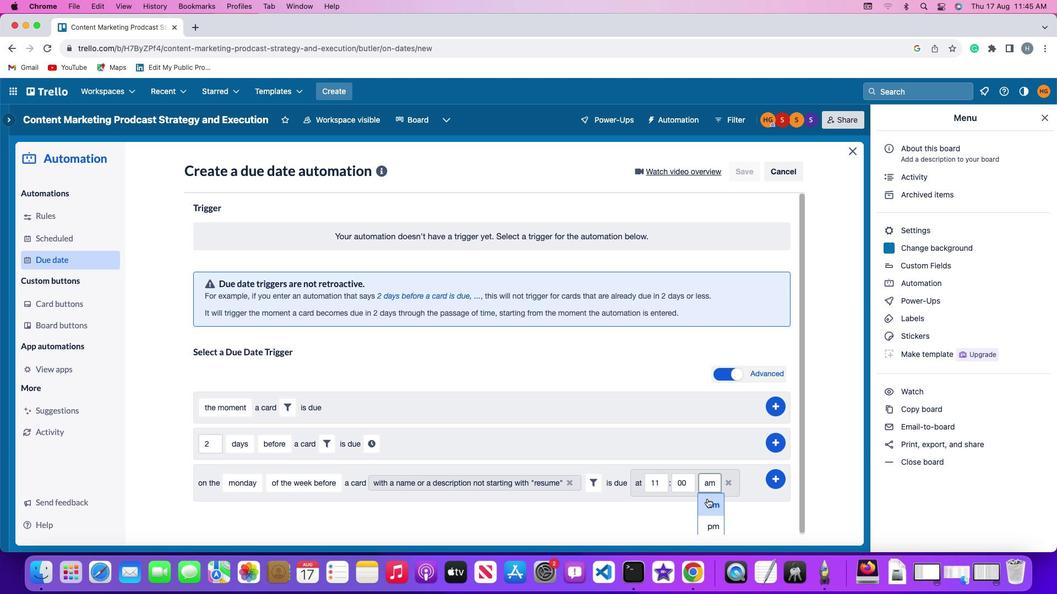 
Action: Mouse pressed left at (703, 495)
Screenshot: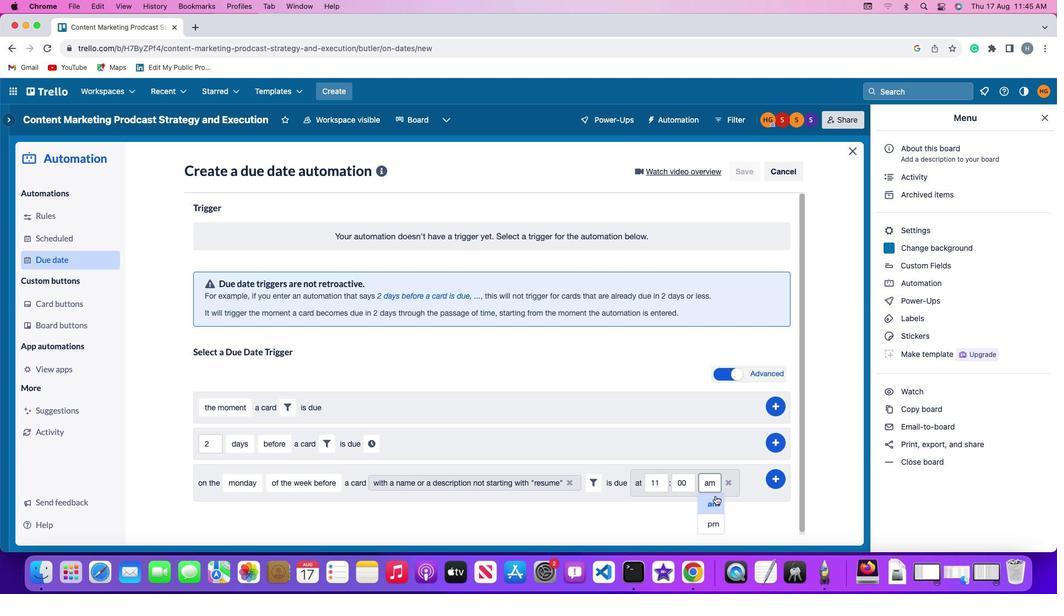 
Action: Mouse moved to (781, 473)
Screenshot: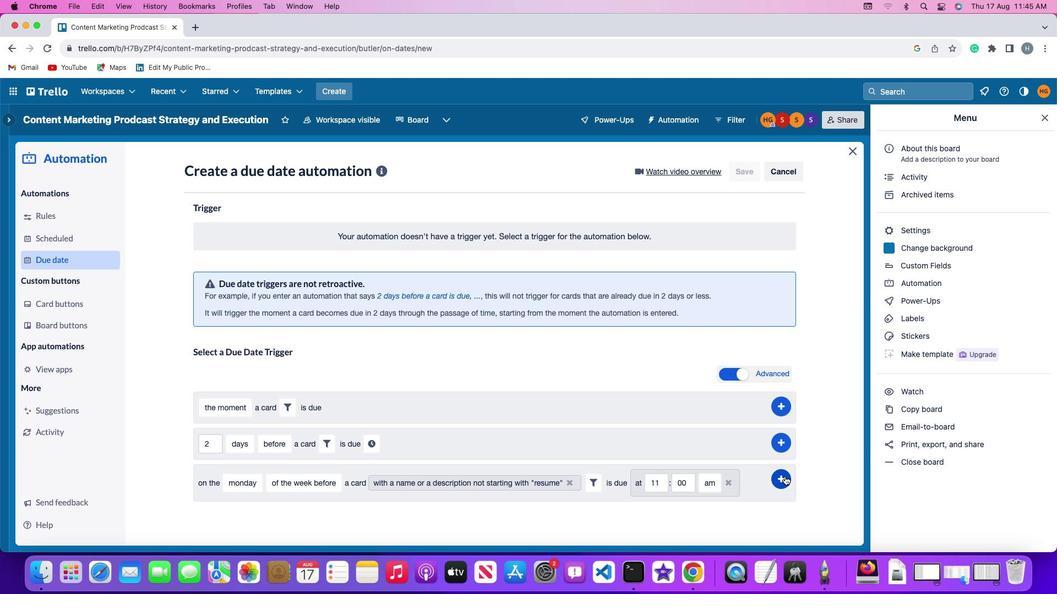 
Action: Mouse pressed left at (781, 473)
Screenshot: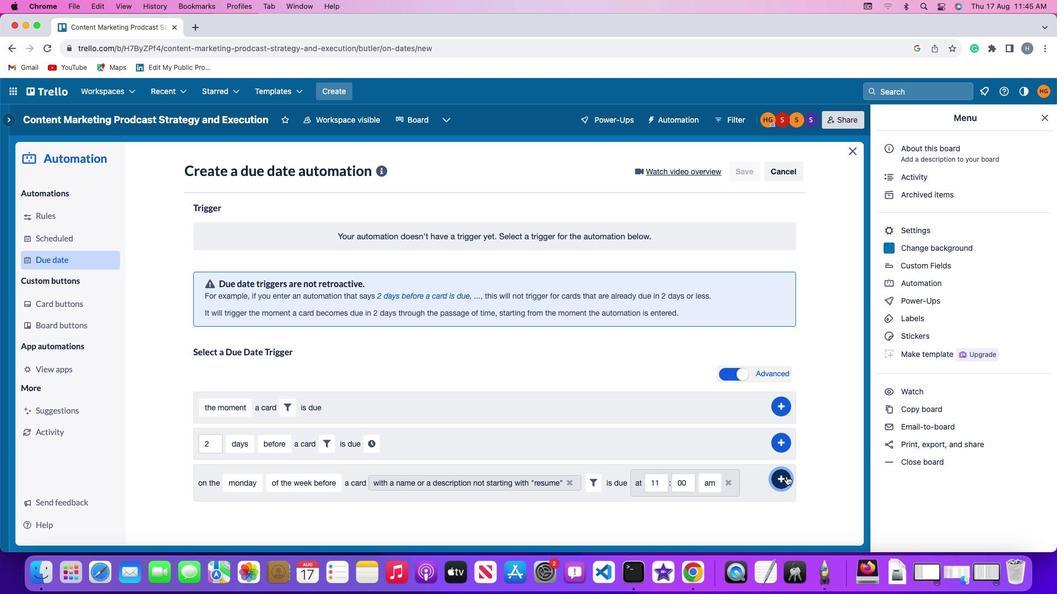 
Action: Mouse moved to (827, 381)
Screenshot: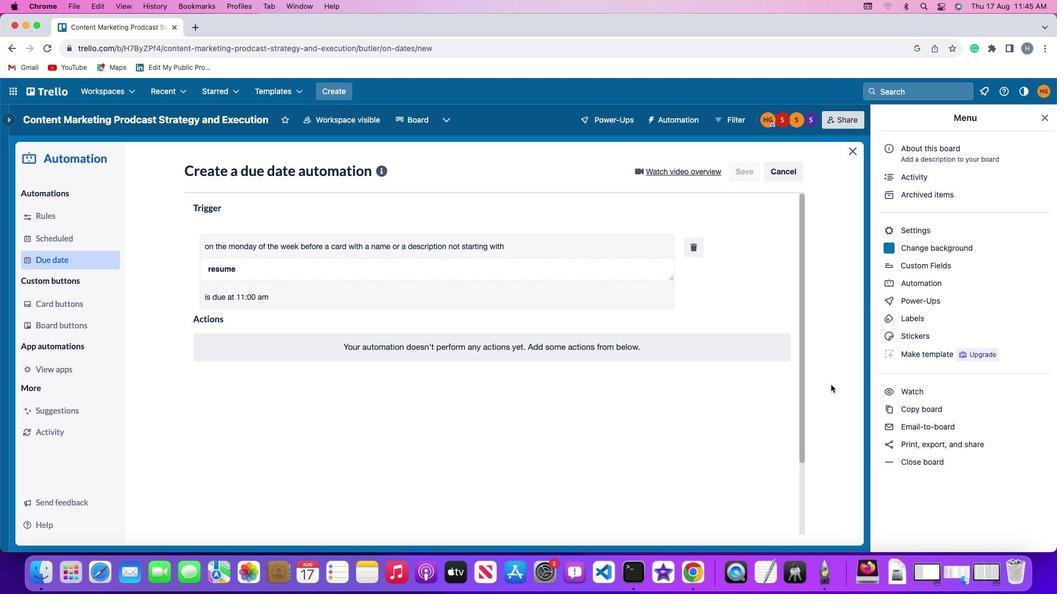 
